 Task: In the  document Onlinelearning.docx Add page color 'Grey'Grey . Insert watermark . Insert watermark  Graphic Era Apply Font Style in watermark Arial; font size  123 and place the watermark  Diagonally 
Action: Mouse moved to (42, 87)
Screenshot: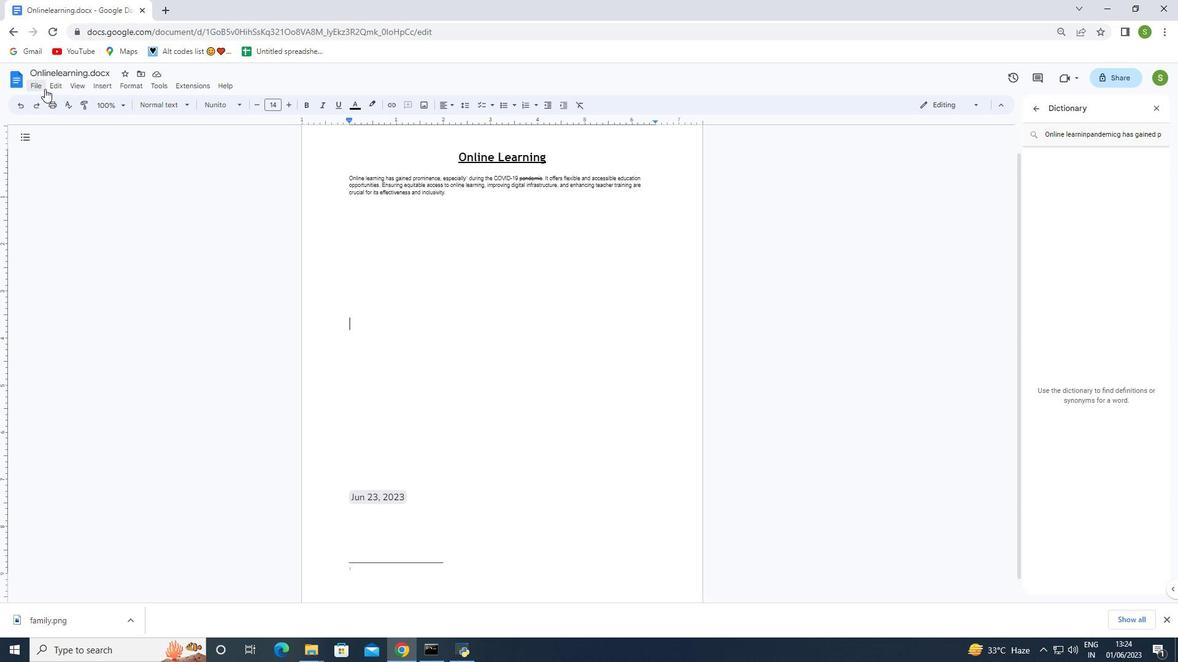
Action: Mouse pressed left at (42, 87)
Screenshot: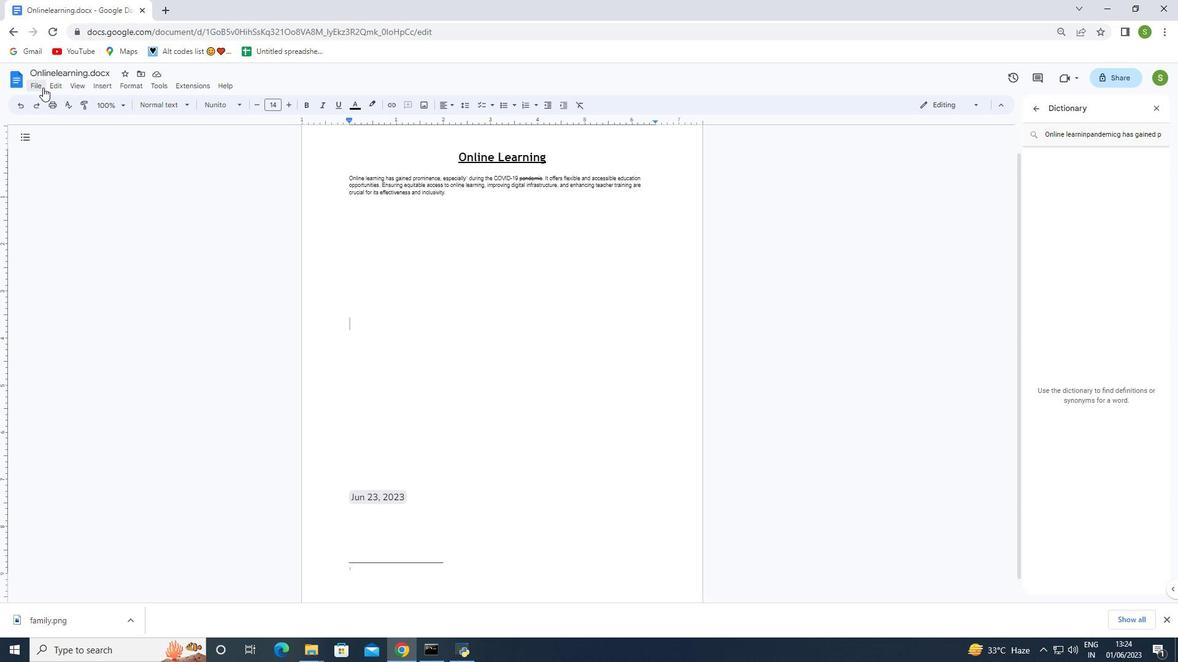
Action: Mouse moved to (87, 357)
Screenshot: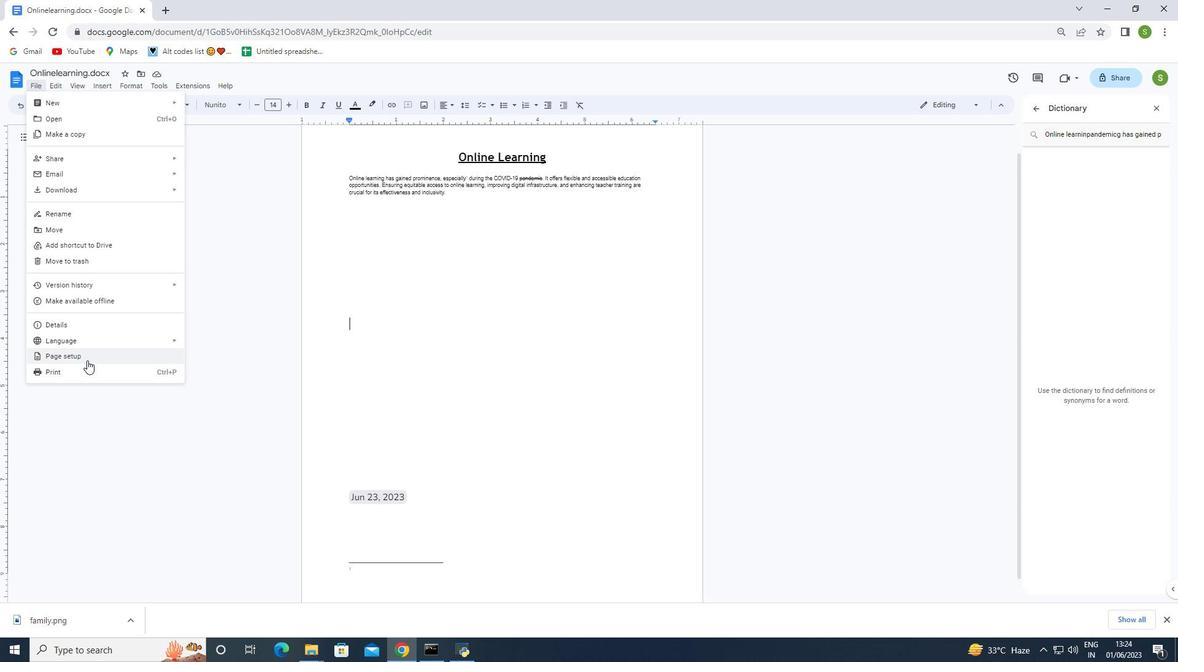 
Action: Mouse pressed left at (87, 357)
Screenshot: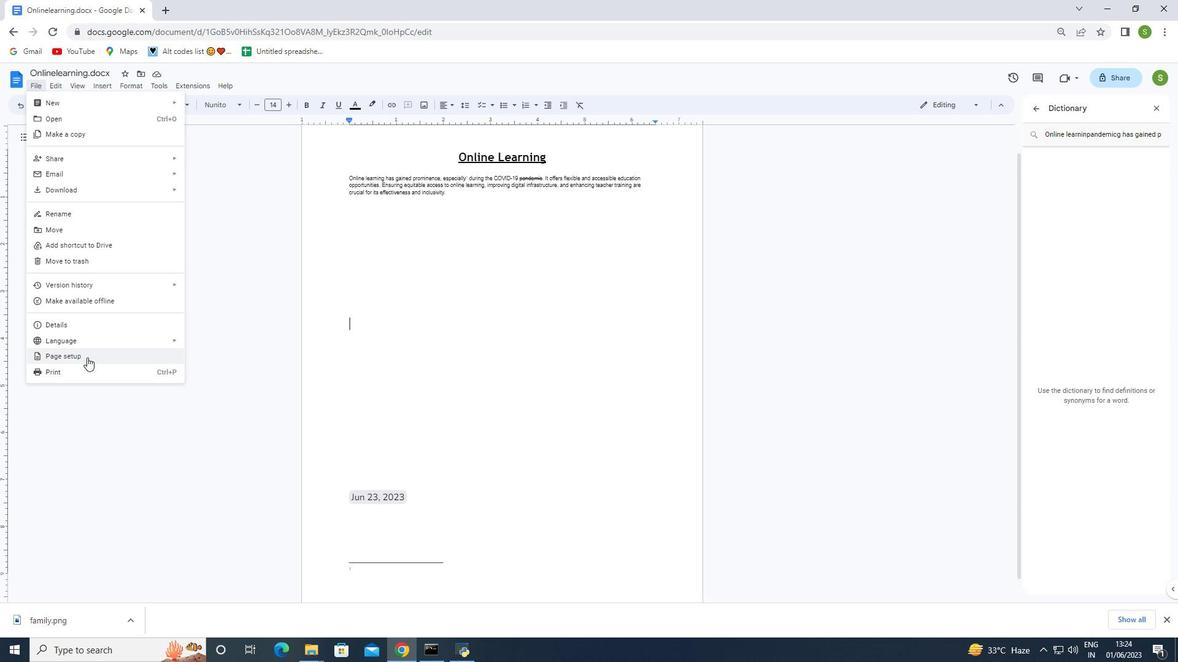 
Action: Mouse moved to (516, 395)
Screenshot: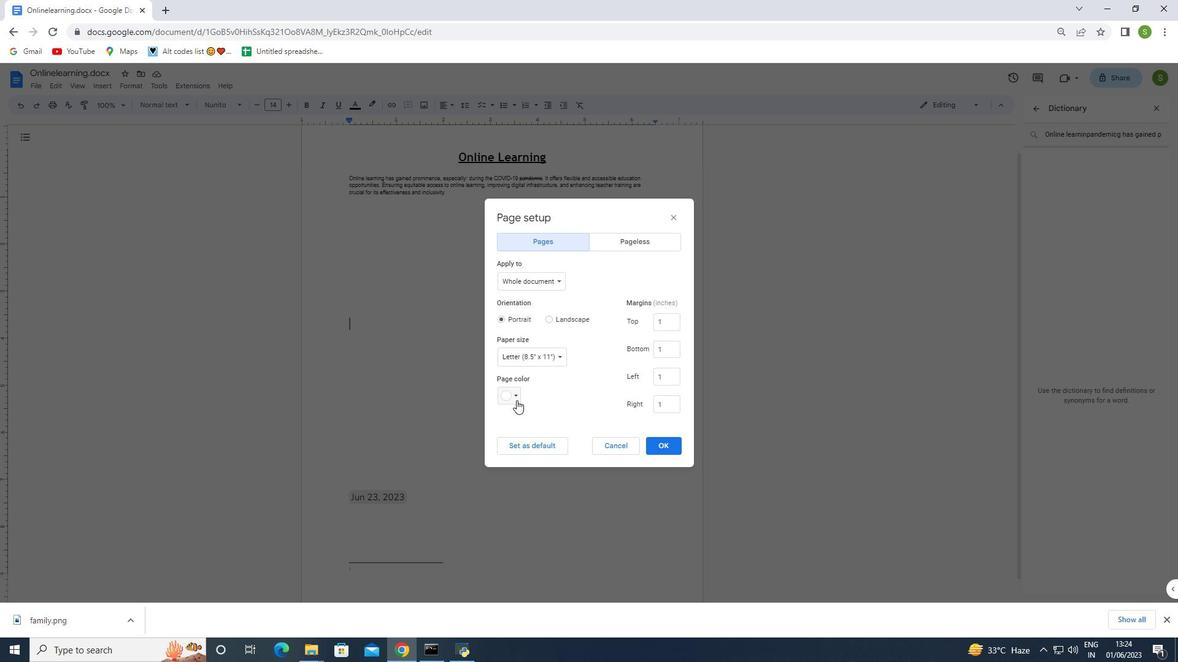 
Action: Mouse pressed left at (516, 395)
Screenshot: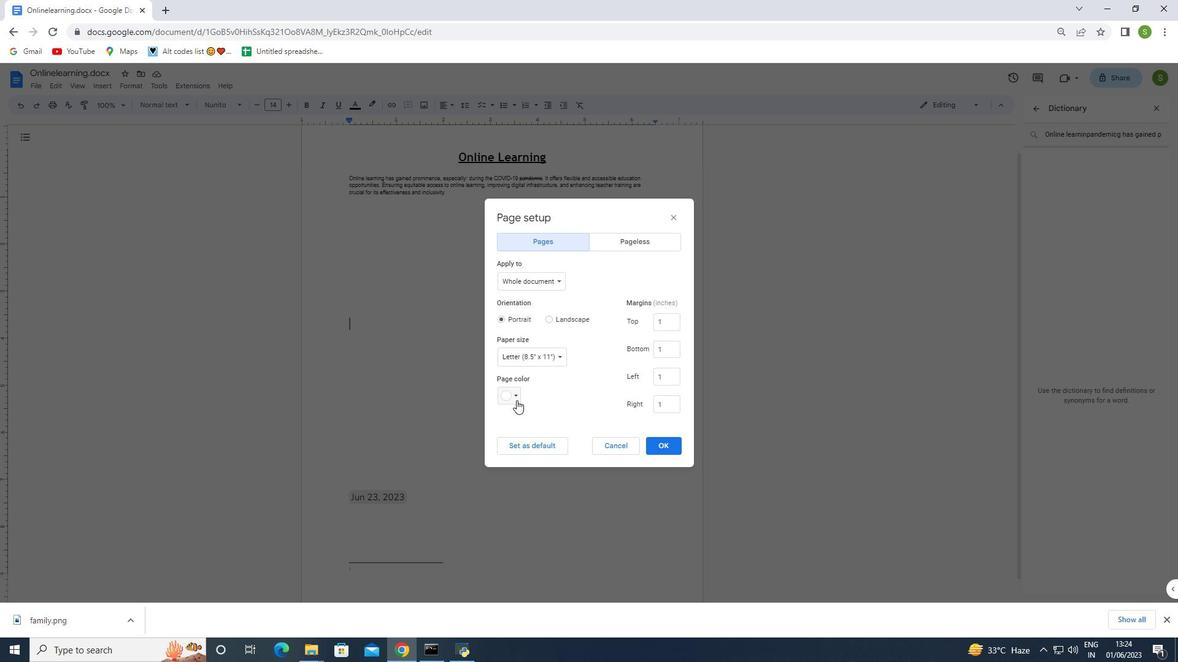 
Action: Mouse moved to (567, 414)
Screenshot: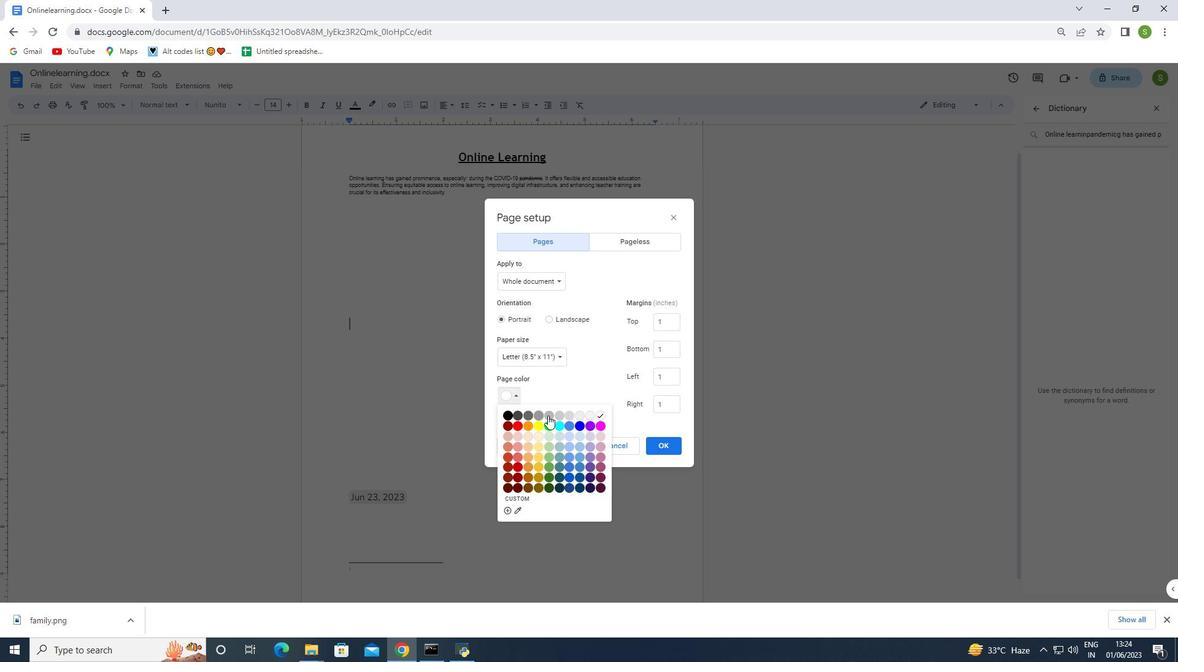 
Action: Mouse pressed left at (567, 414)
Screenshot: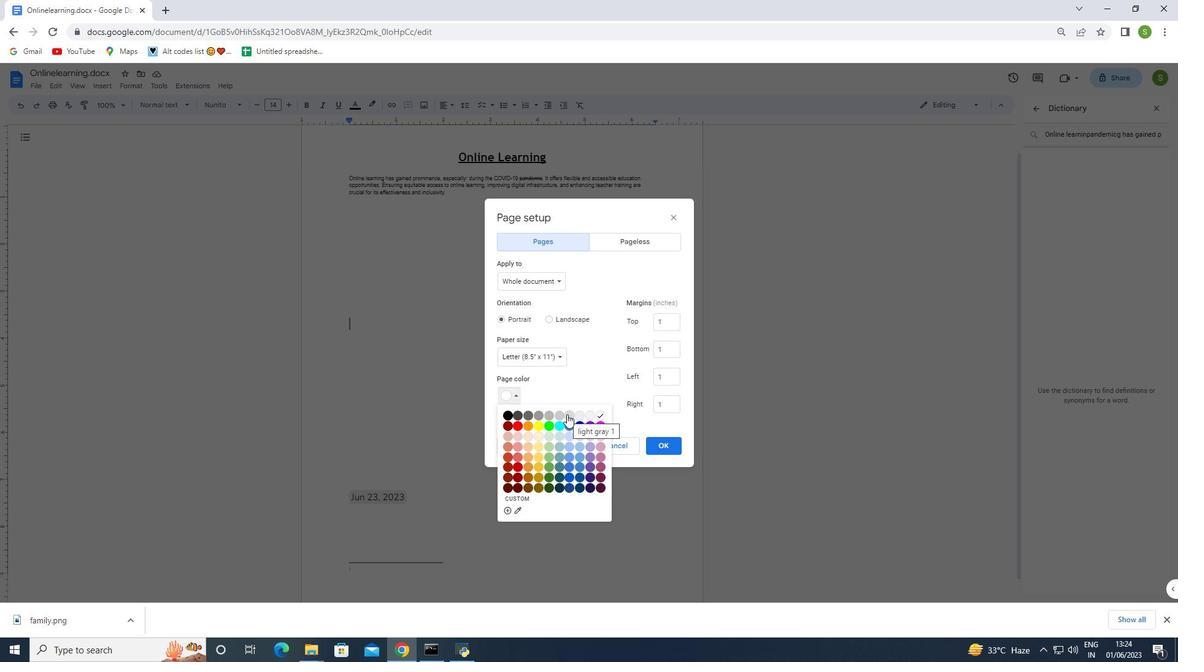 
Action: Mouse moved to (658, 440)
Screenshot: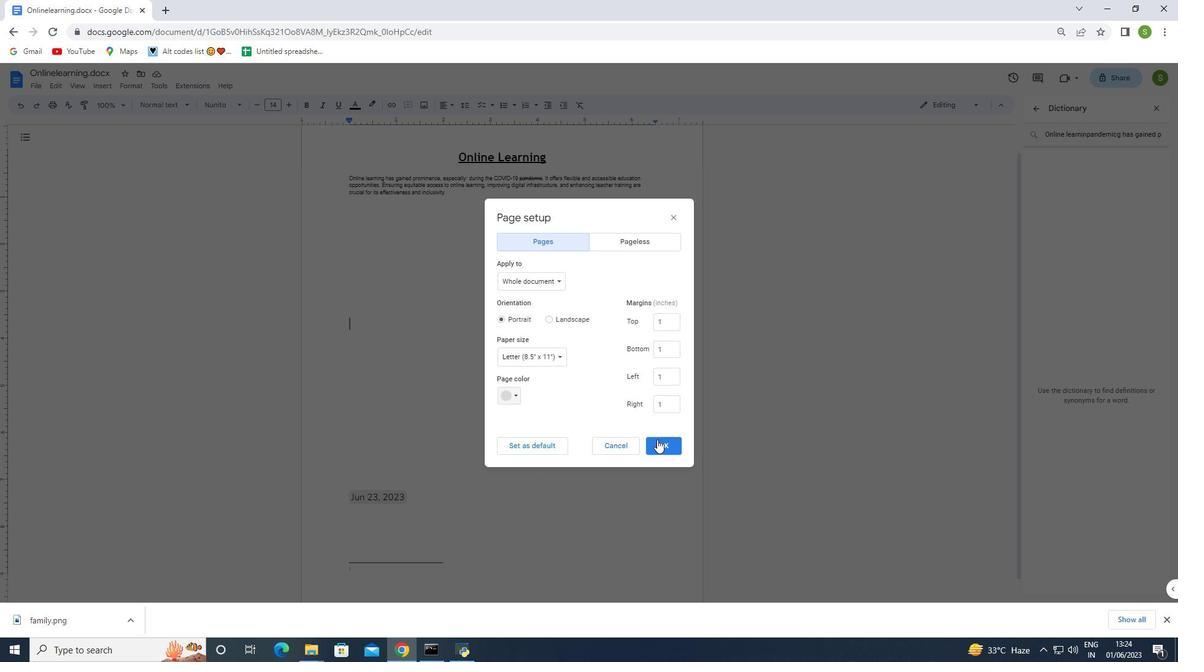 
Action: Mouse pressed left at (658, 440)
Screenshot: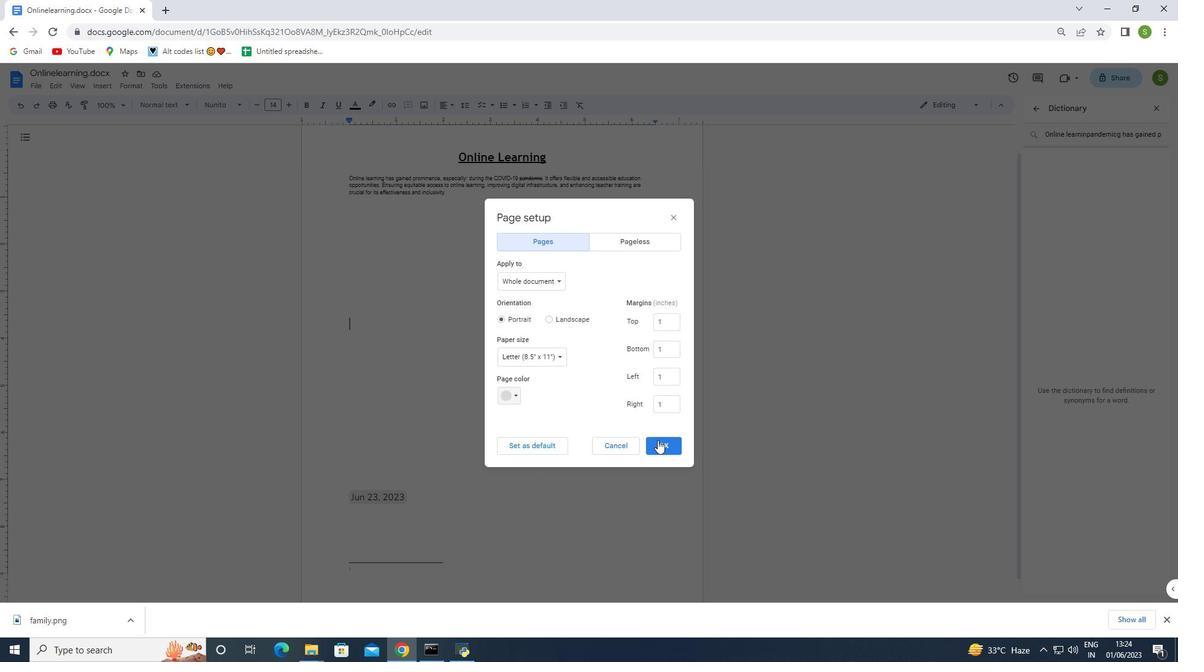 
Action: Mouse moved to (108, 82)
Screenshot: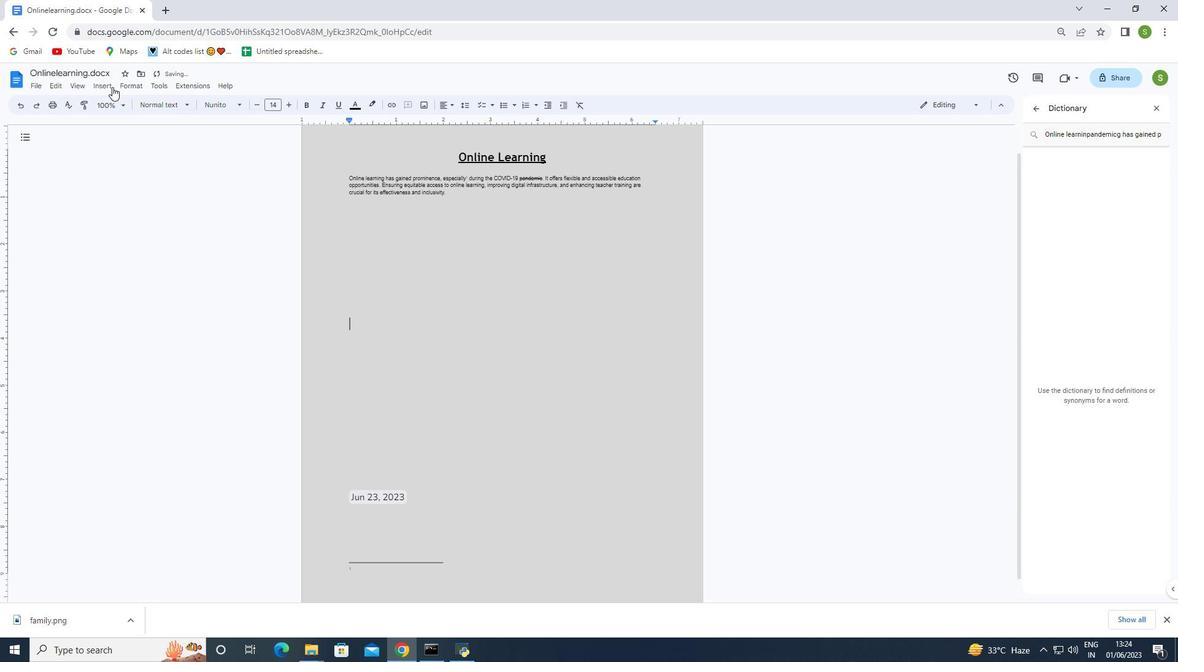 
Action: Mouse pressed left at (108, 82)
Screenshot: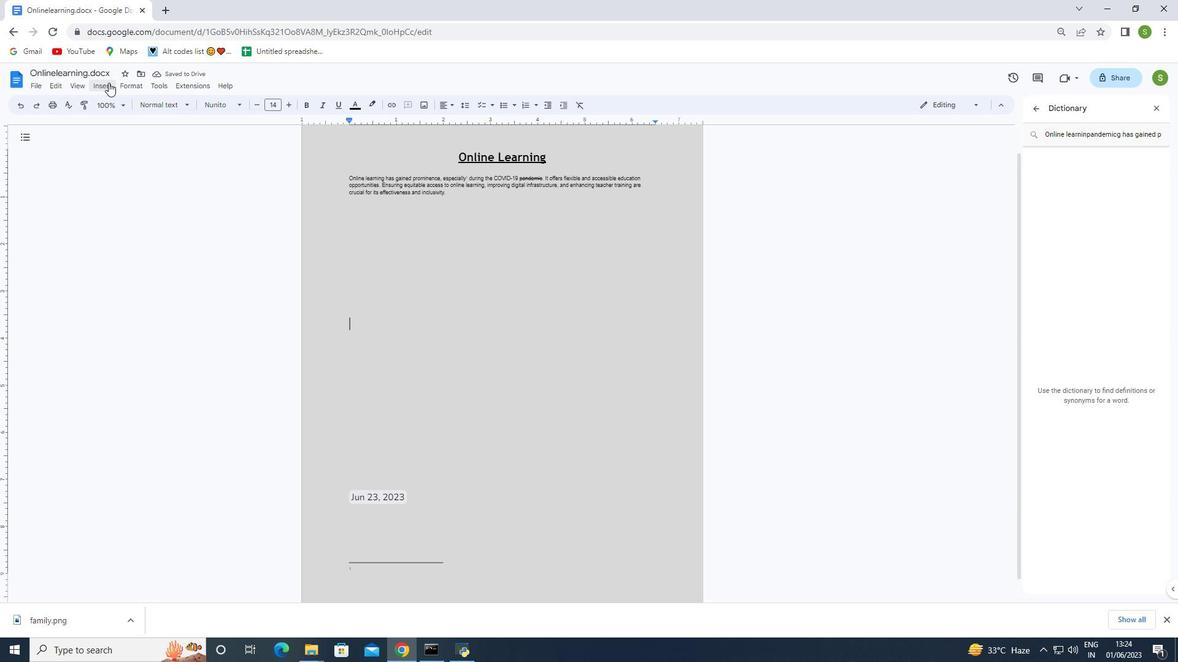 
Action: Mouse moved to (143, 317)
Screenshot: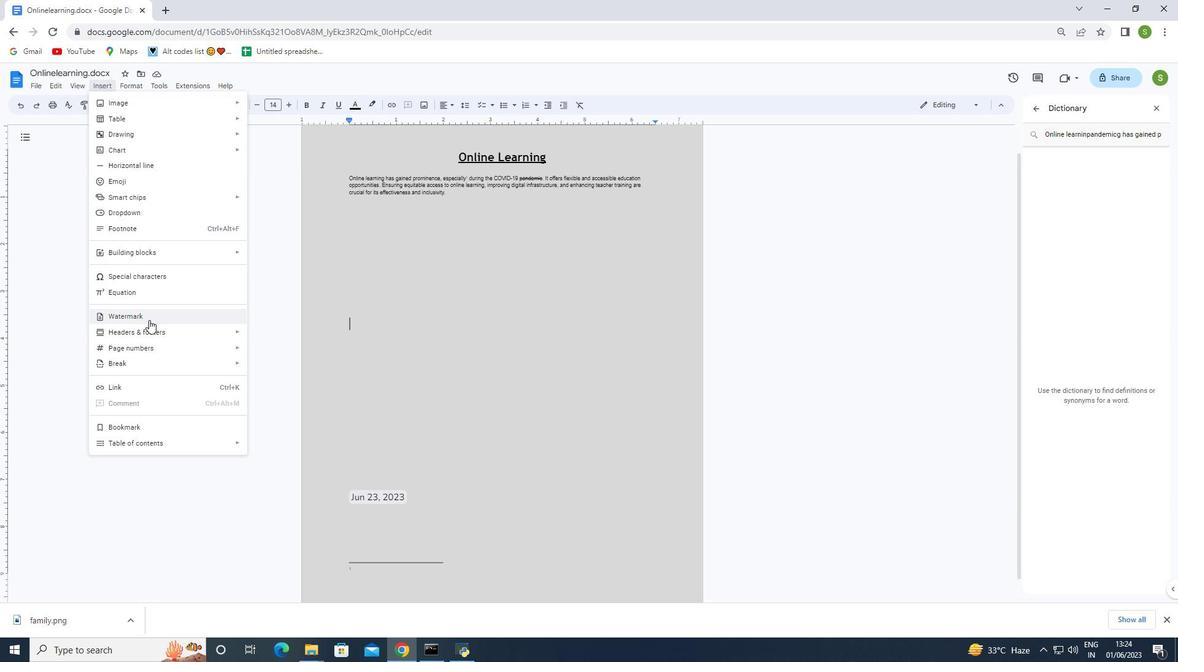 
Action: Mouse pressed left at (143, 317)
Screenshot: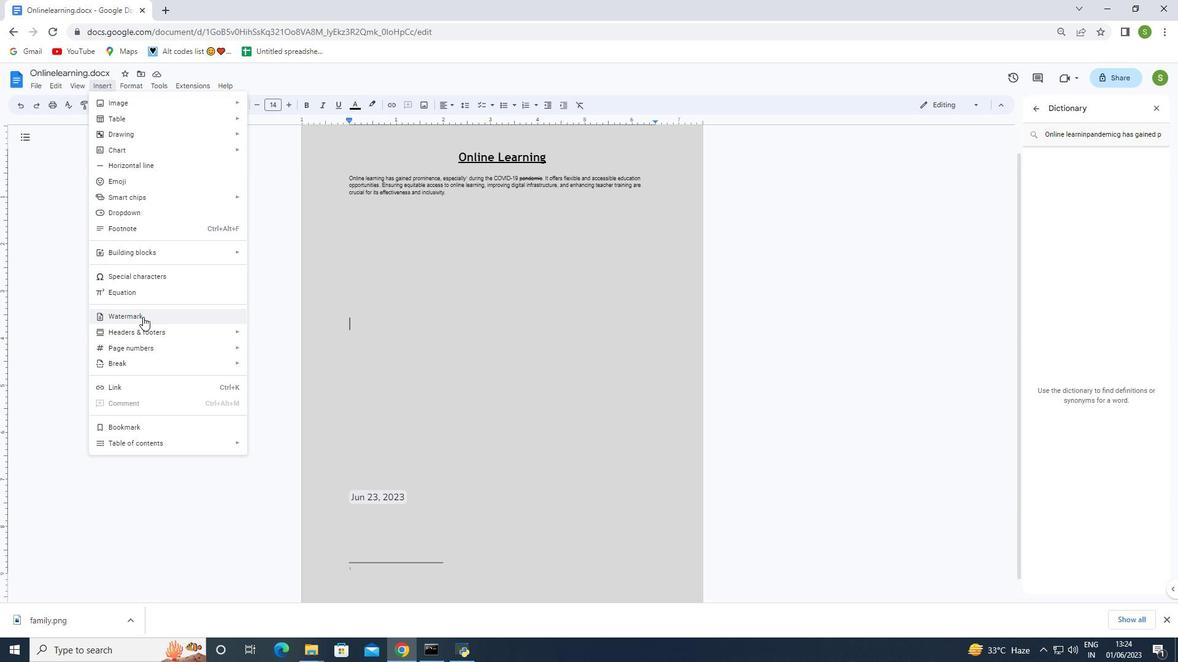 
Action: Mouse moved to (1130, 138)
Screenshot: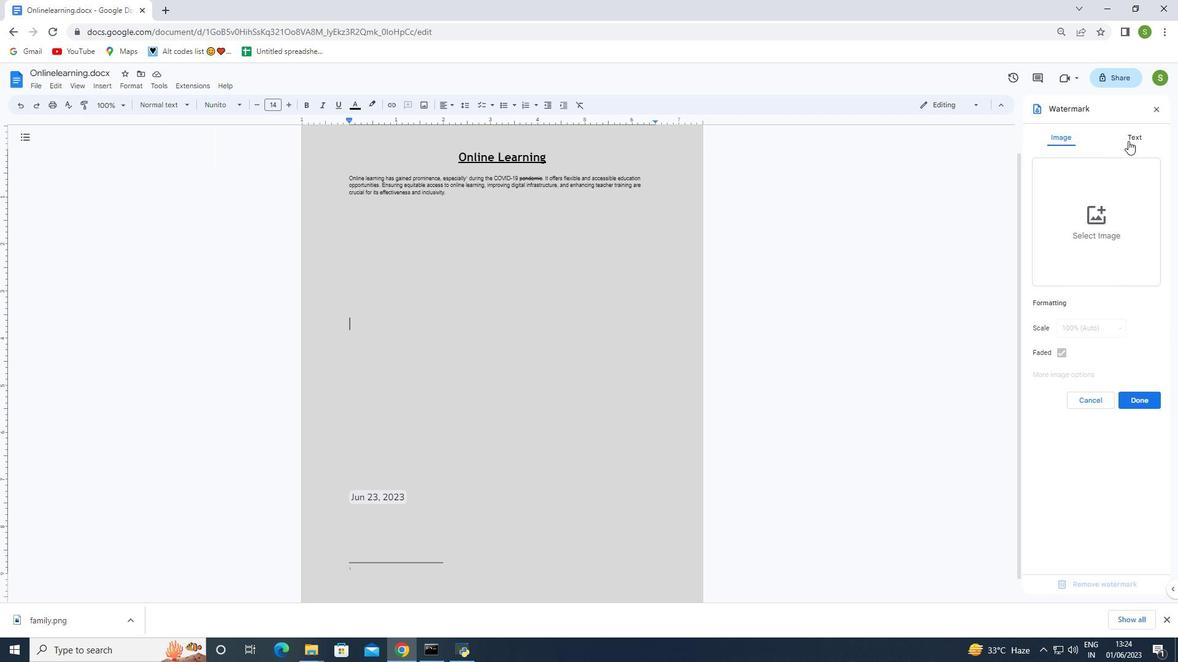 
Action: Mouse pressed left at (1130, 138)
Screenshot: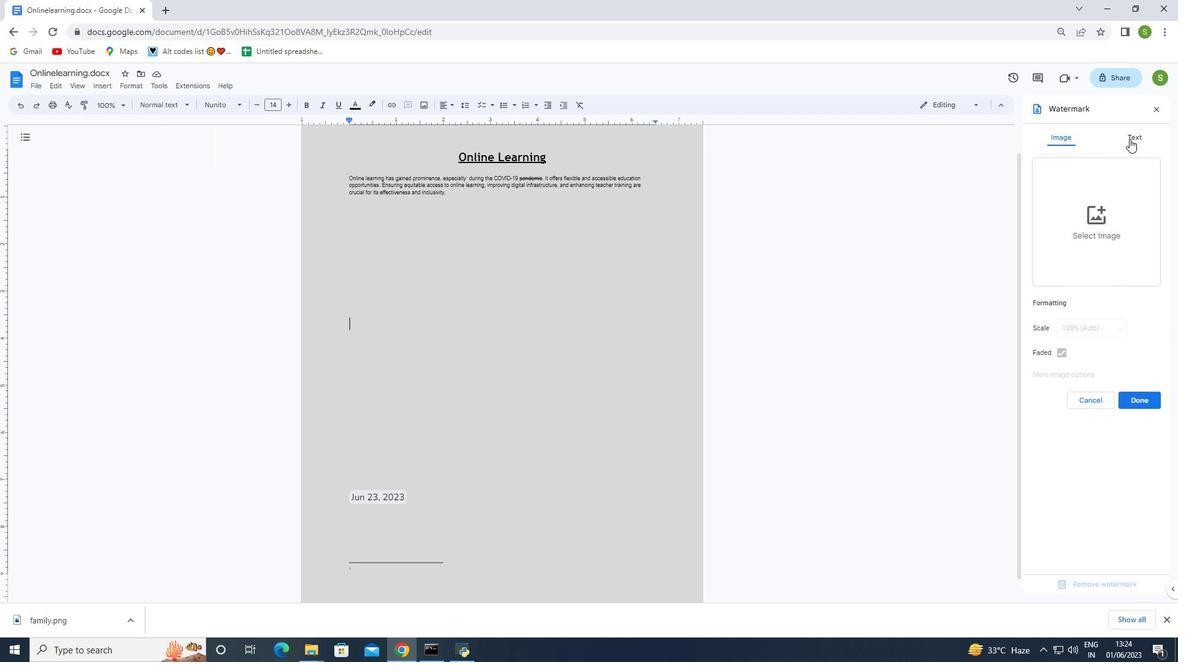 
Action: Mouse moved to (1066, 168)
Screenshot: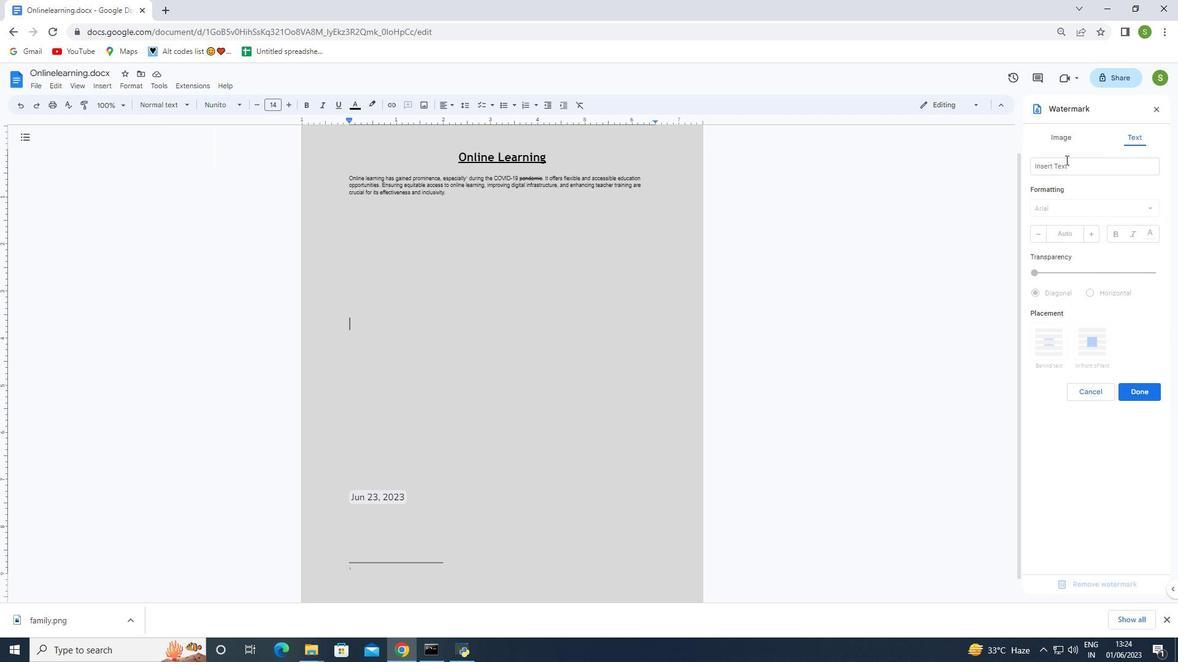
Action: Mouse pressed left at (1066, 168)
Screenshot: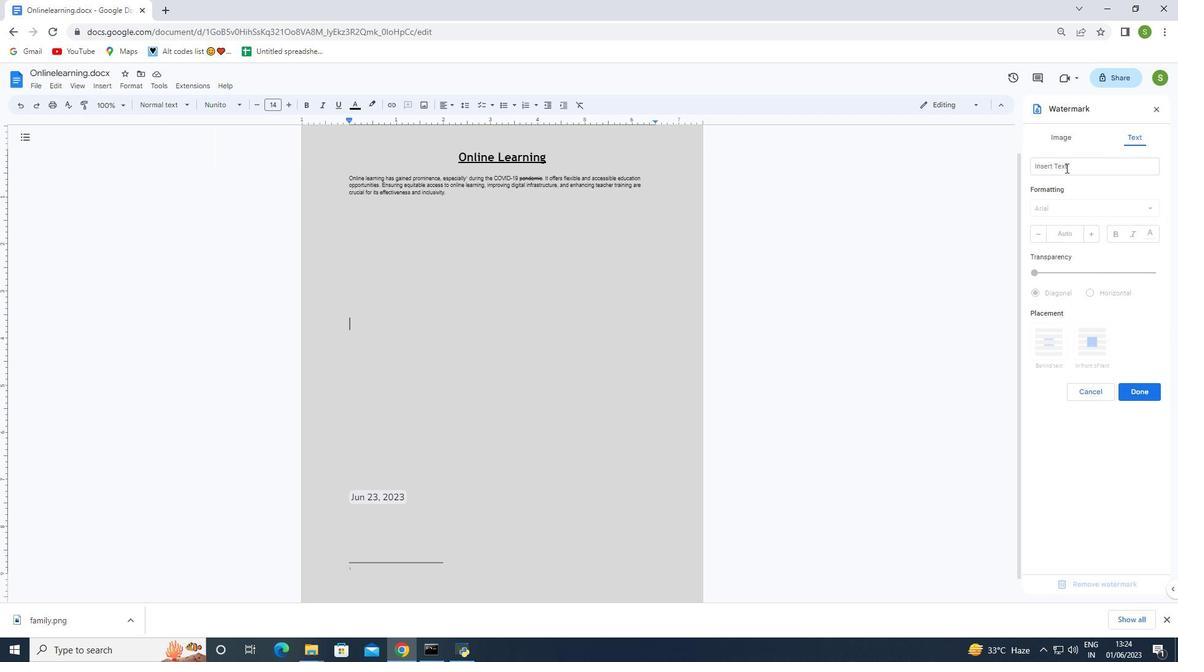 
Action: Mouse moved to (1066, 168)
Screenshot: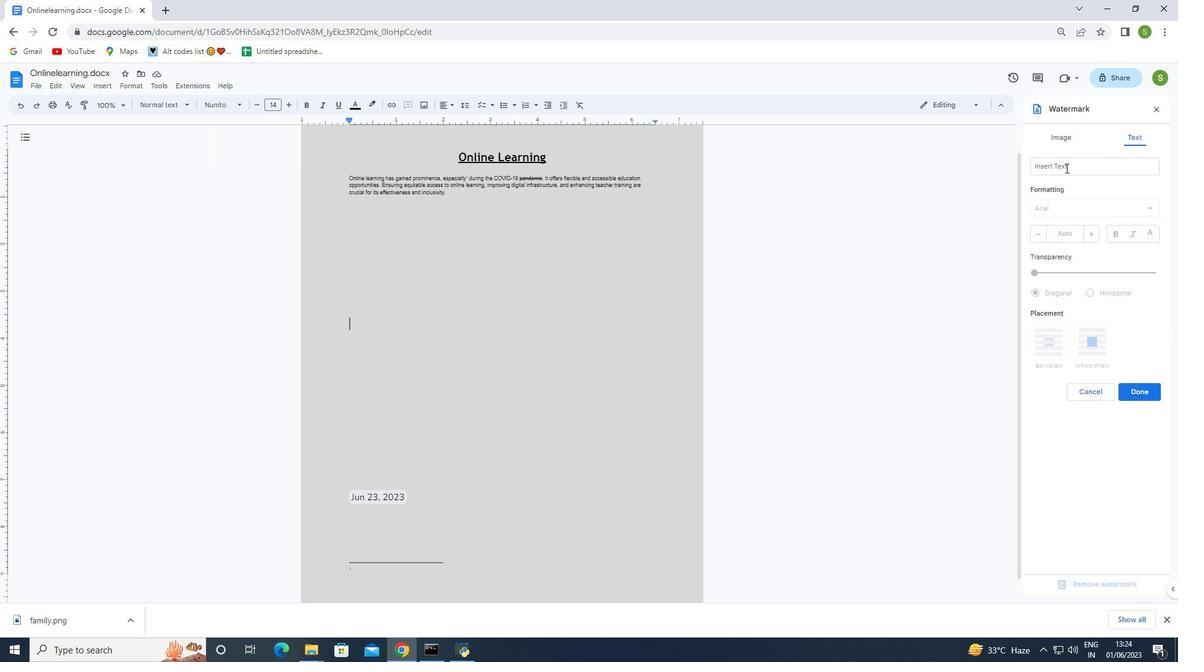 
Action: Key pressed <Key.shift>T<Key.backspace><Key.shift>Graphic<Key.space><Key.shift>Era
Screenshot: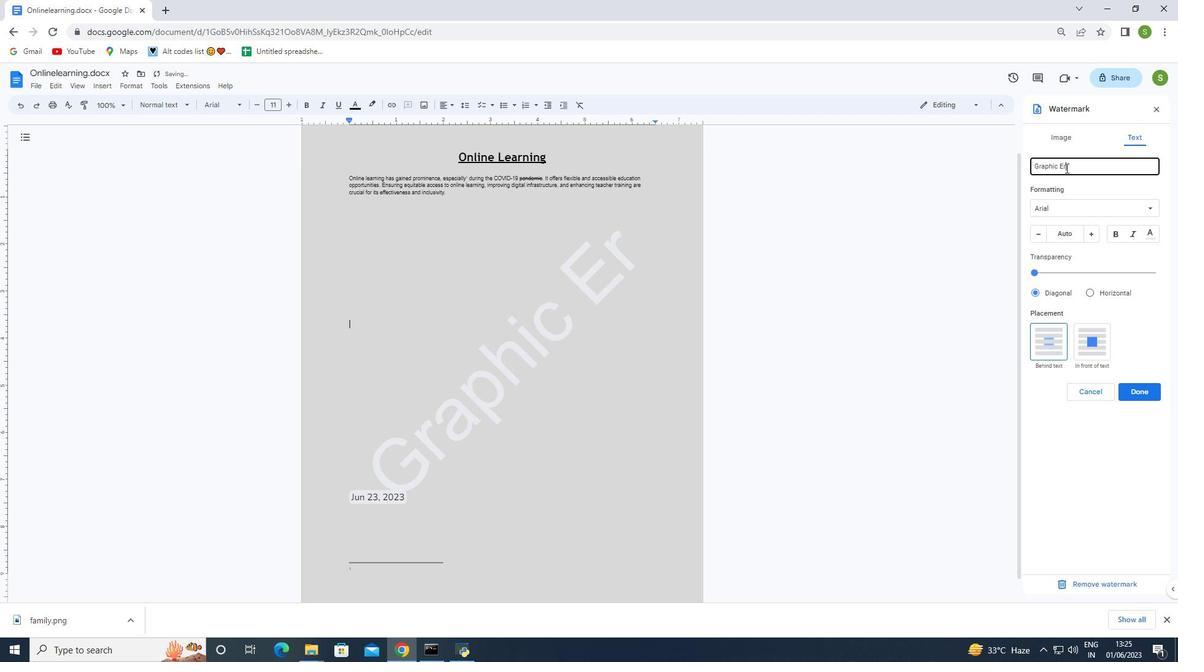 
Action: Mouse moved to (1139, 391)
Screenshot: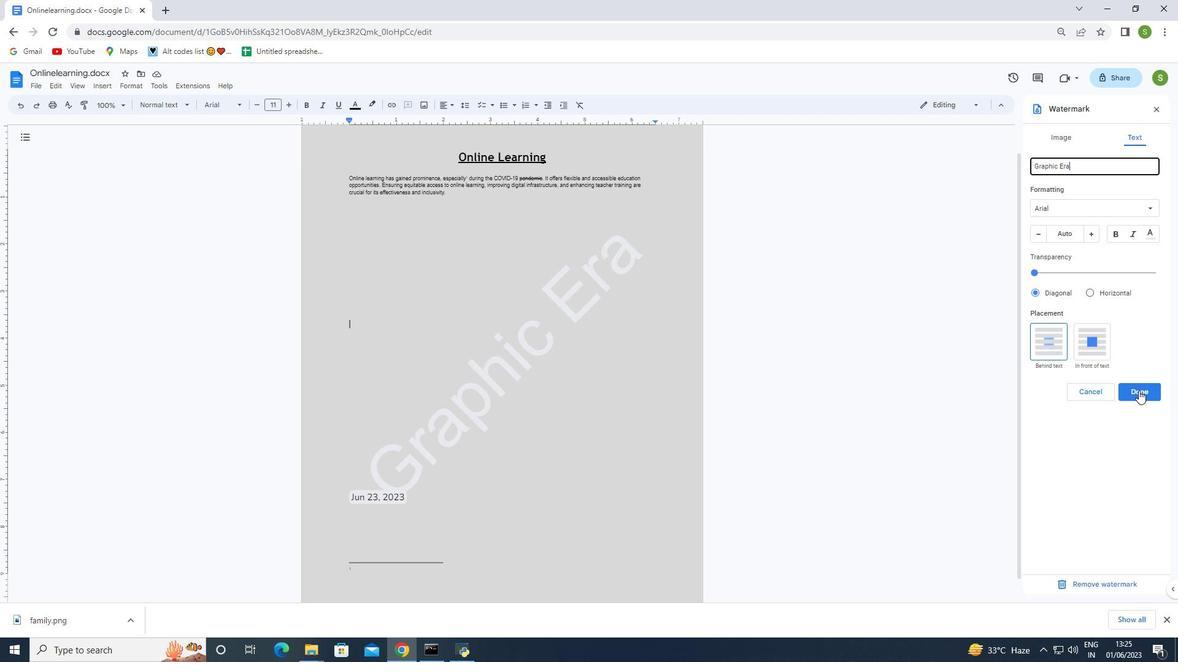 
Action: Mouse pressed left at (1139, 391)
Screenshot: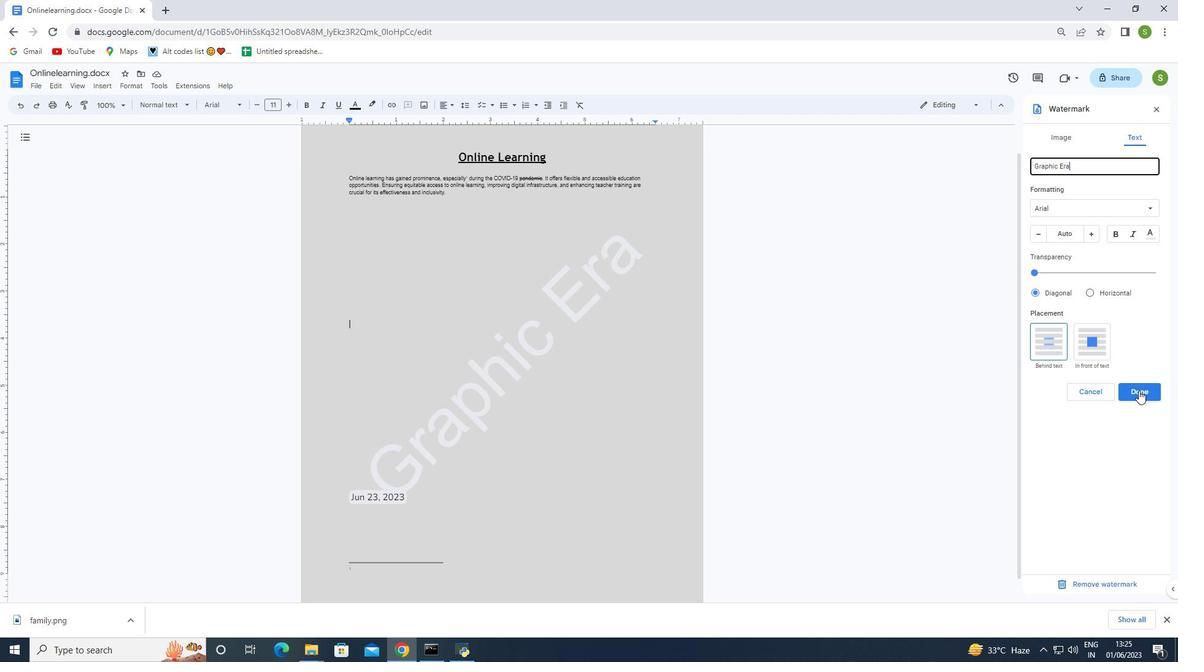
Action: Mouse moved to (347, 176)
Screenshot: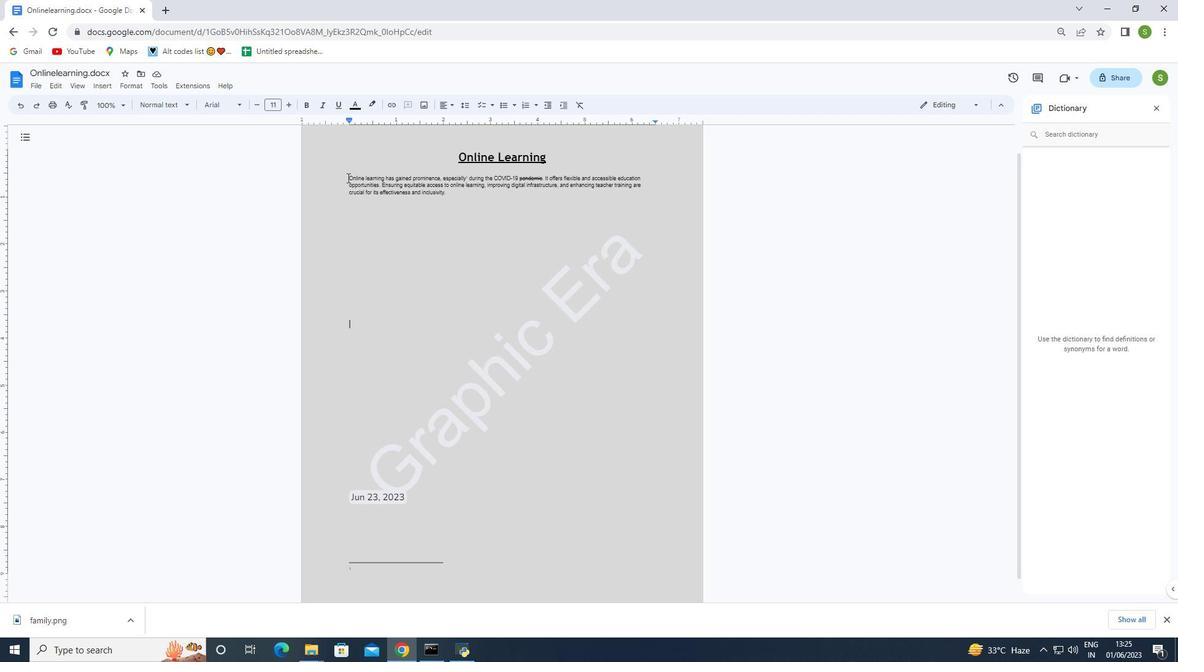 
Action: Mouse pressed left at (347, 176)
Screenshot: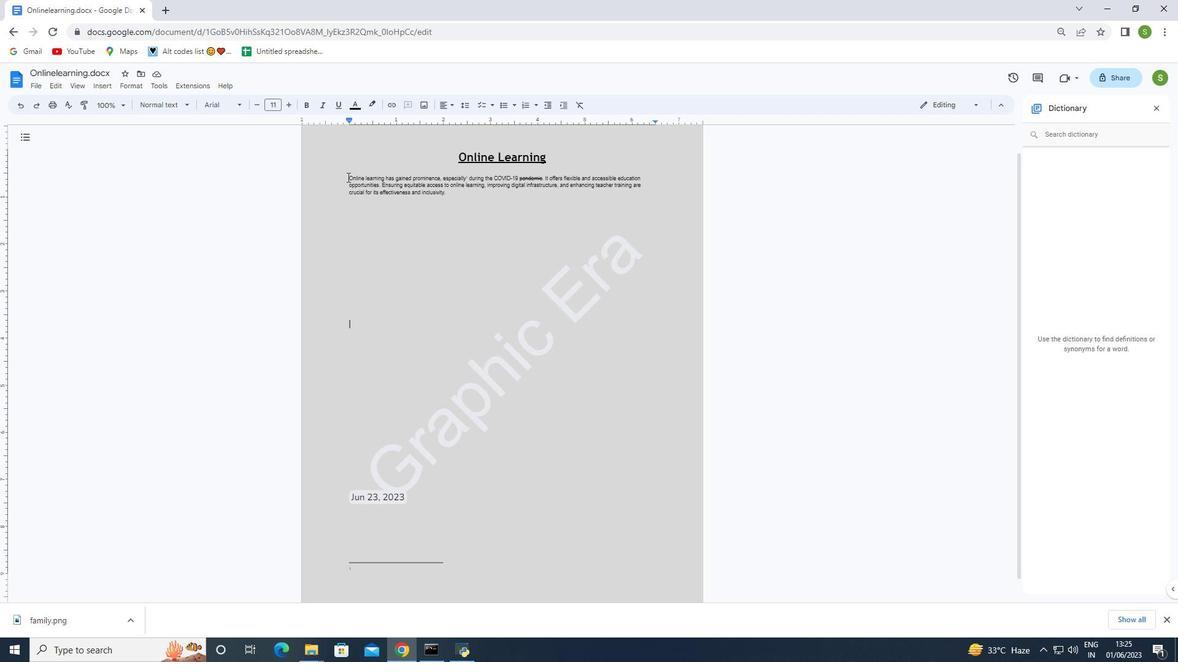 
Action: Mouse moved to (554, 334)
Screenshot: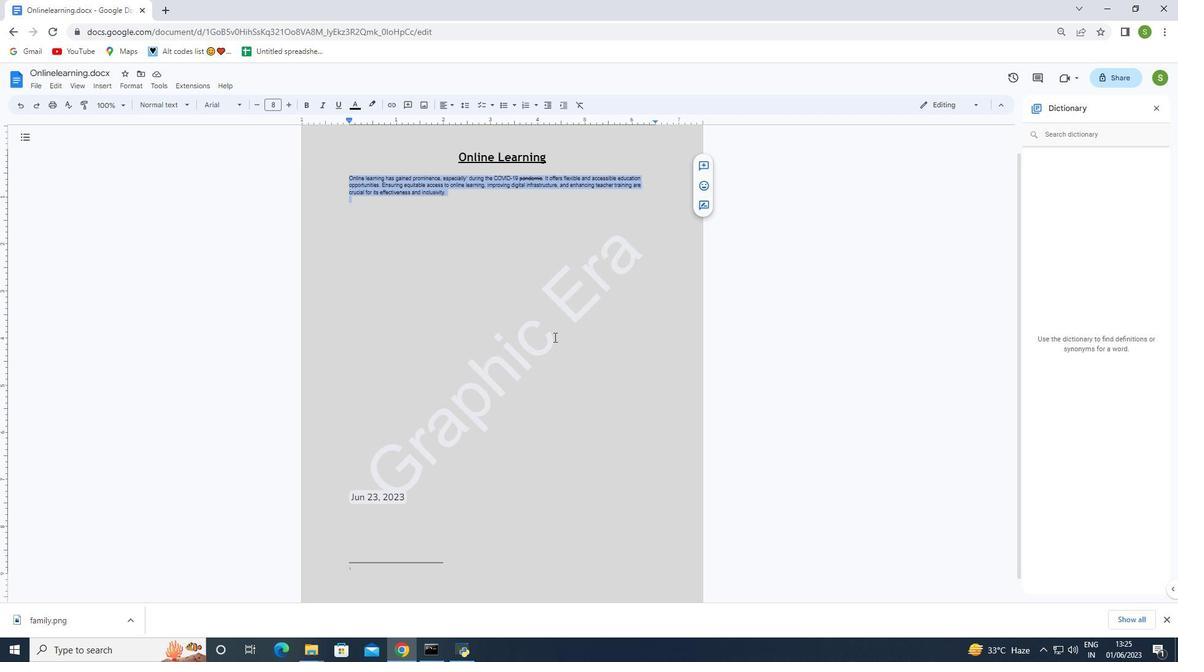 
Action: Mouse pressed left at (554, 334)
Screenshot: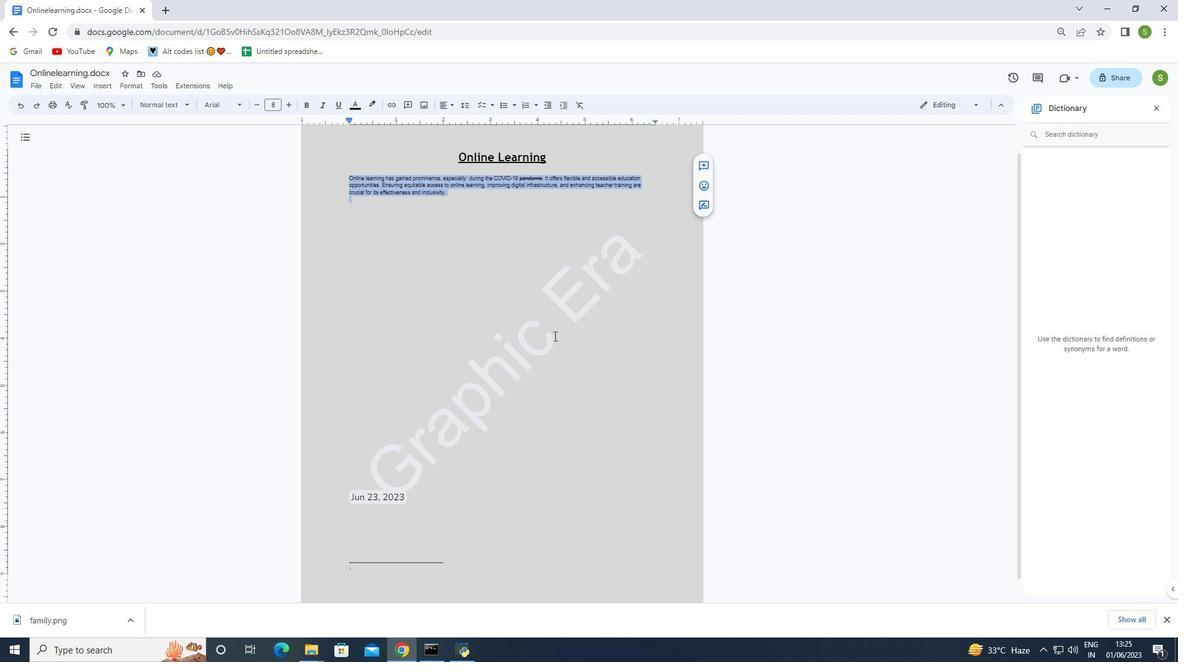 
Action: Mouse moved to (557, 317)
Screenshot: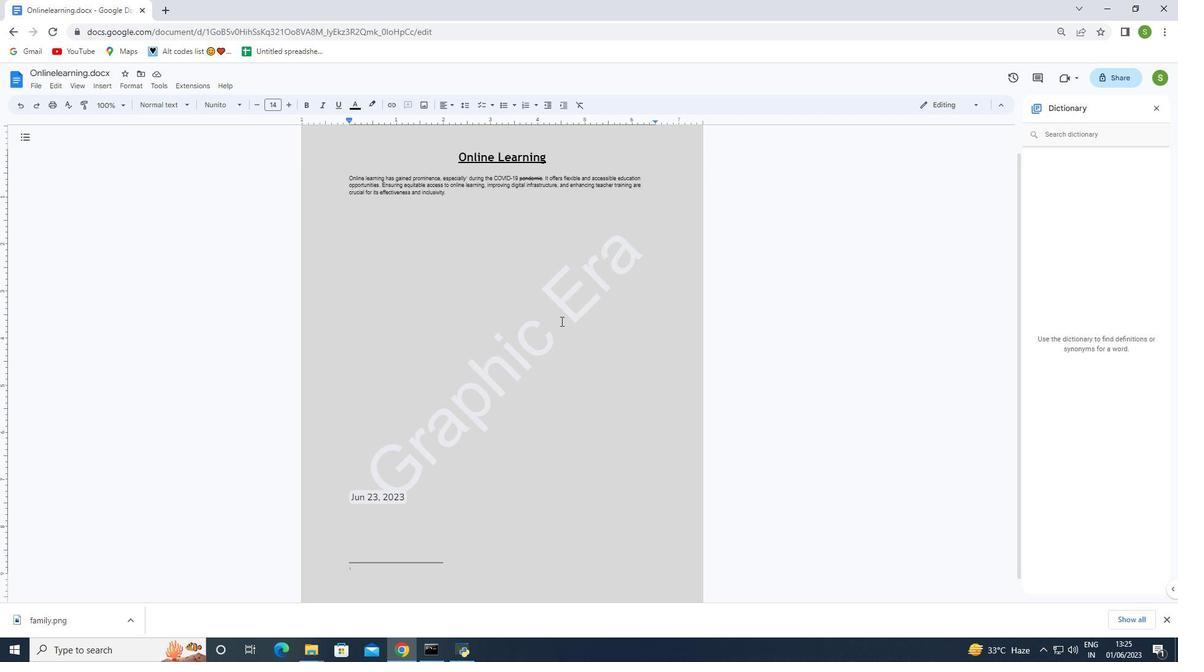 
Action: Mouse pressed left at (557, 317)
Screenshot: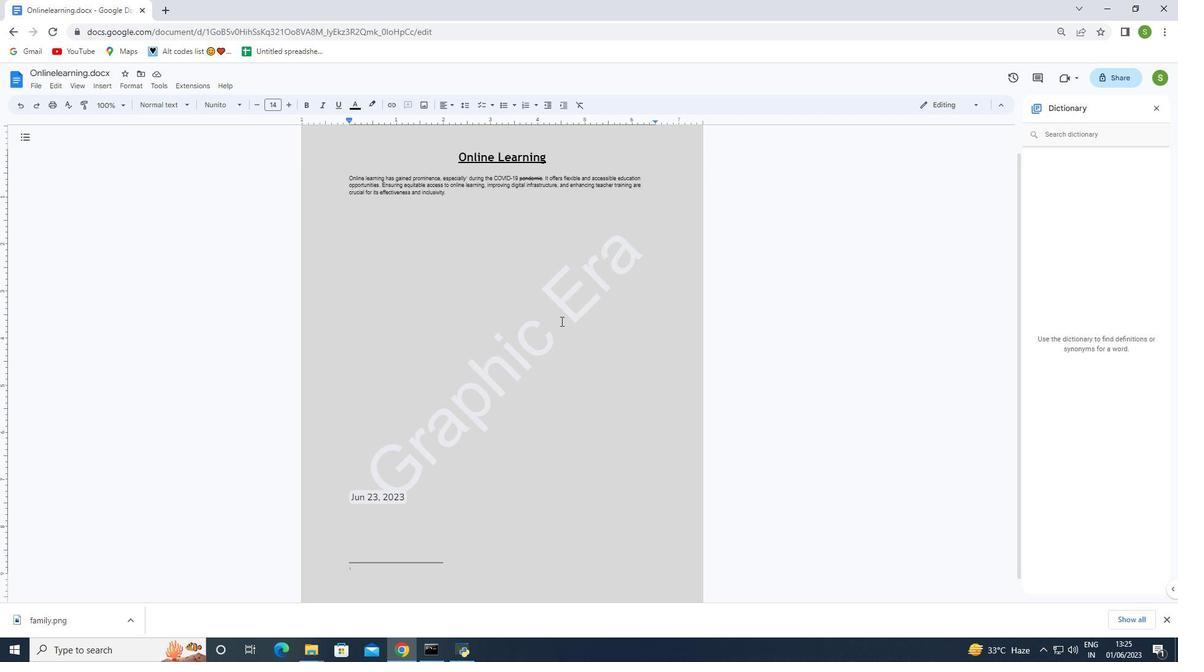 
Action: Mouse pressed left at (557, 317)
Screenshot: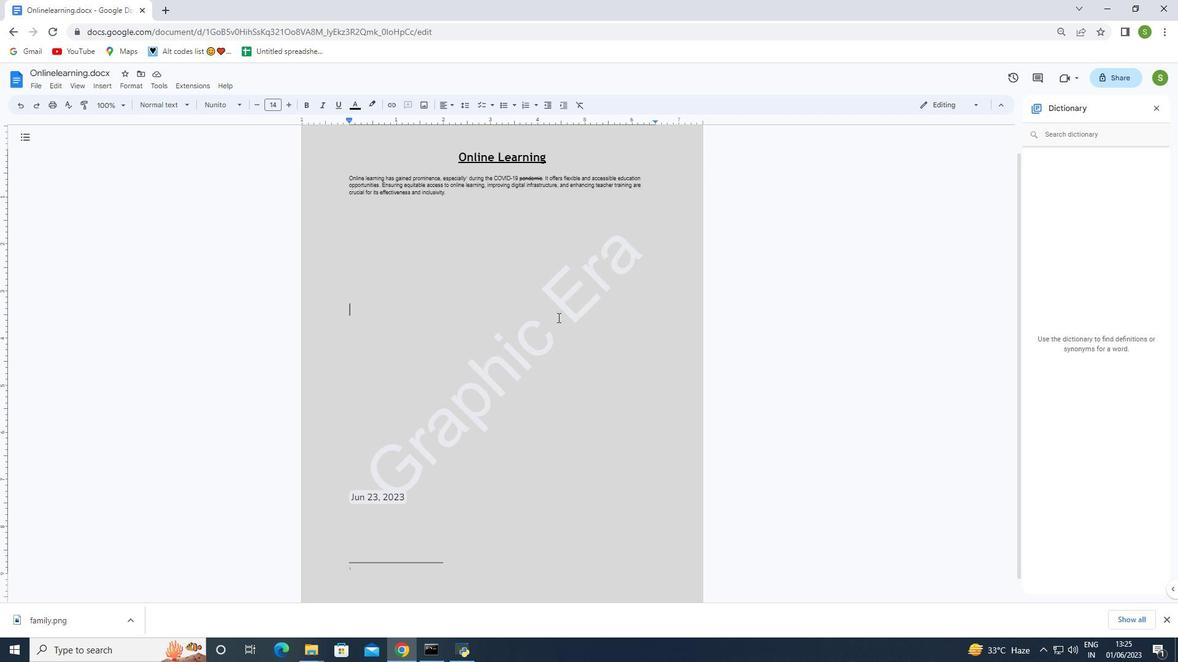 
Action: Mouse moved to (376, 532)
Screenshot: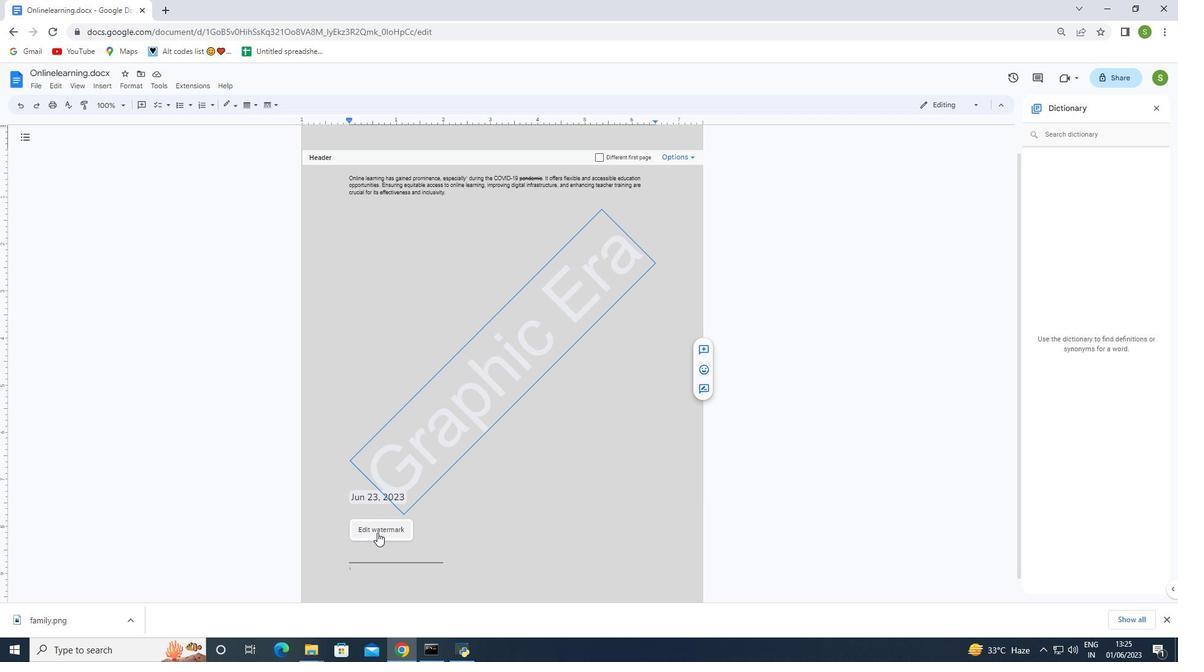 
Action: Mouse pressed left at (376, 532)
Screenshot: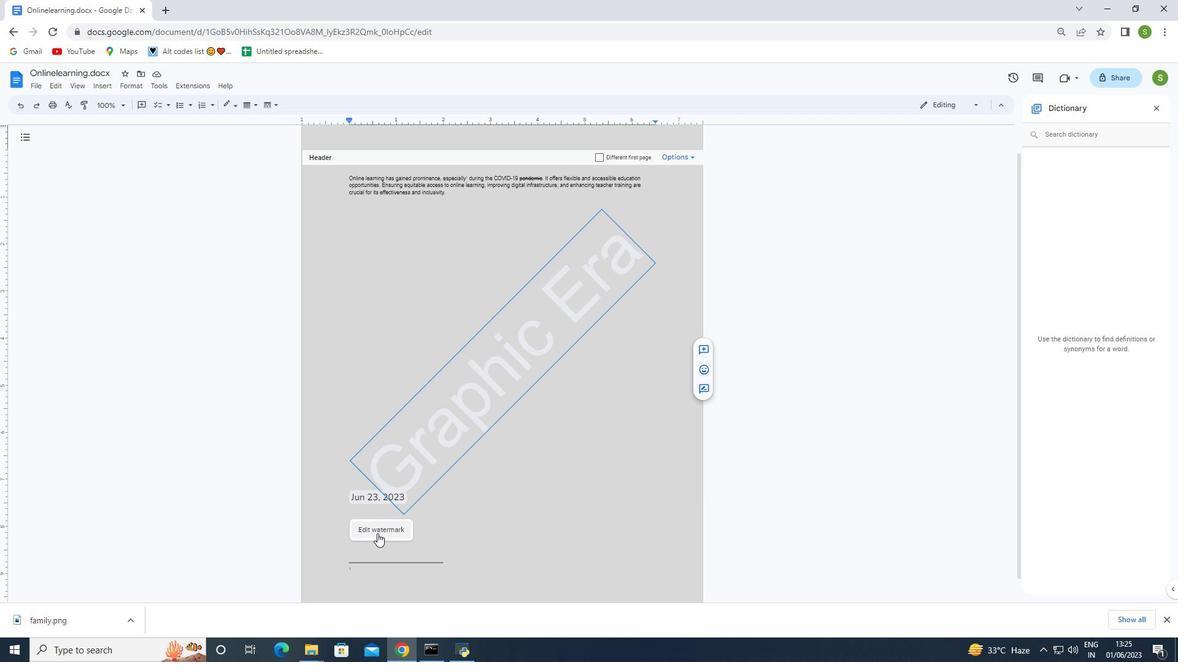 
Action: Mouse moved to (1051, 210)
Screenshot: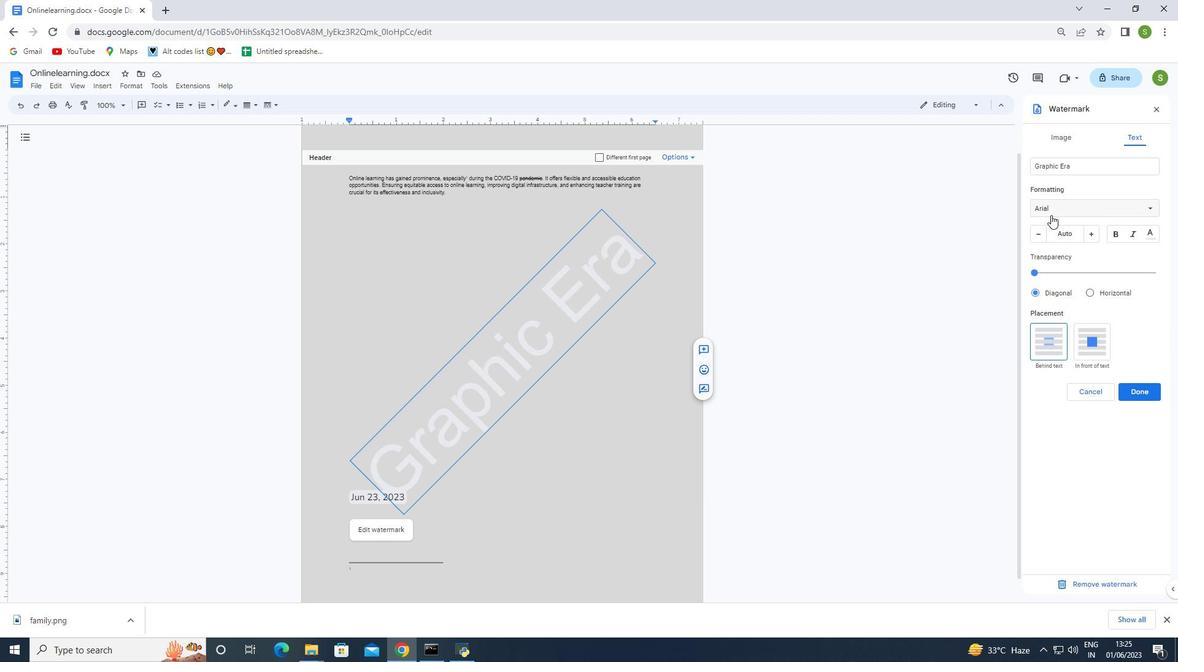 
Action: Mouse pressed left at (1051, 210)
Screenshot: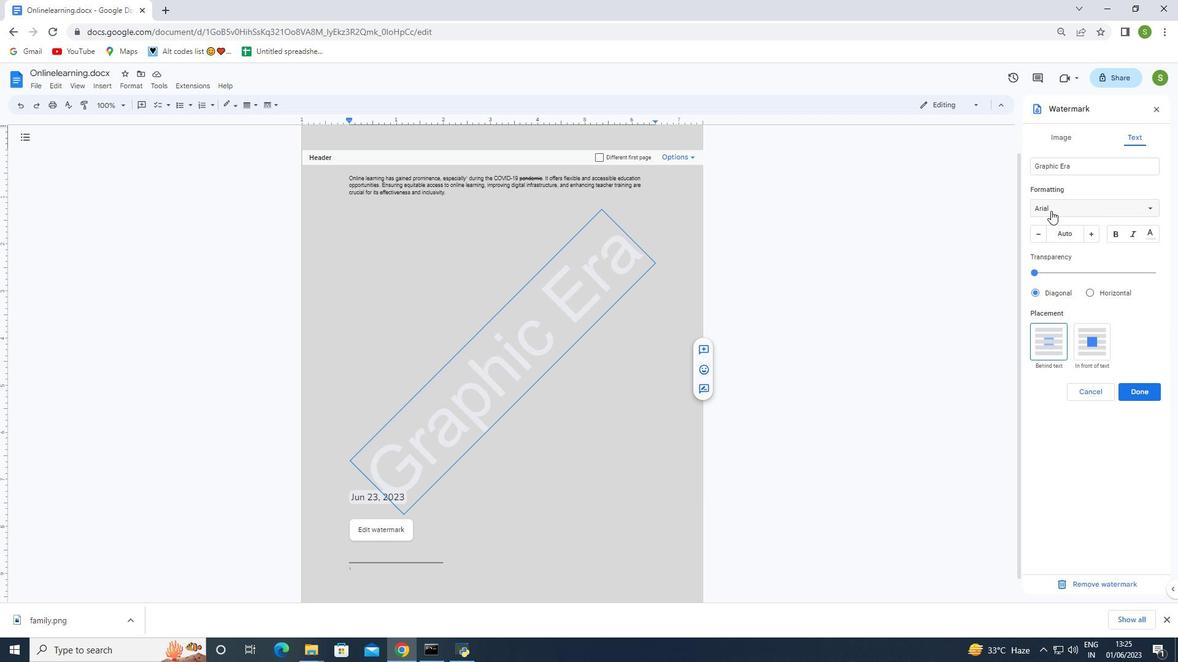 
Action: Mouse moved to (1050, 267)
Screenshot: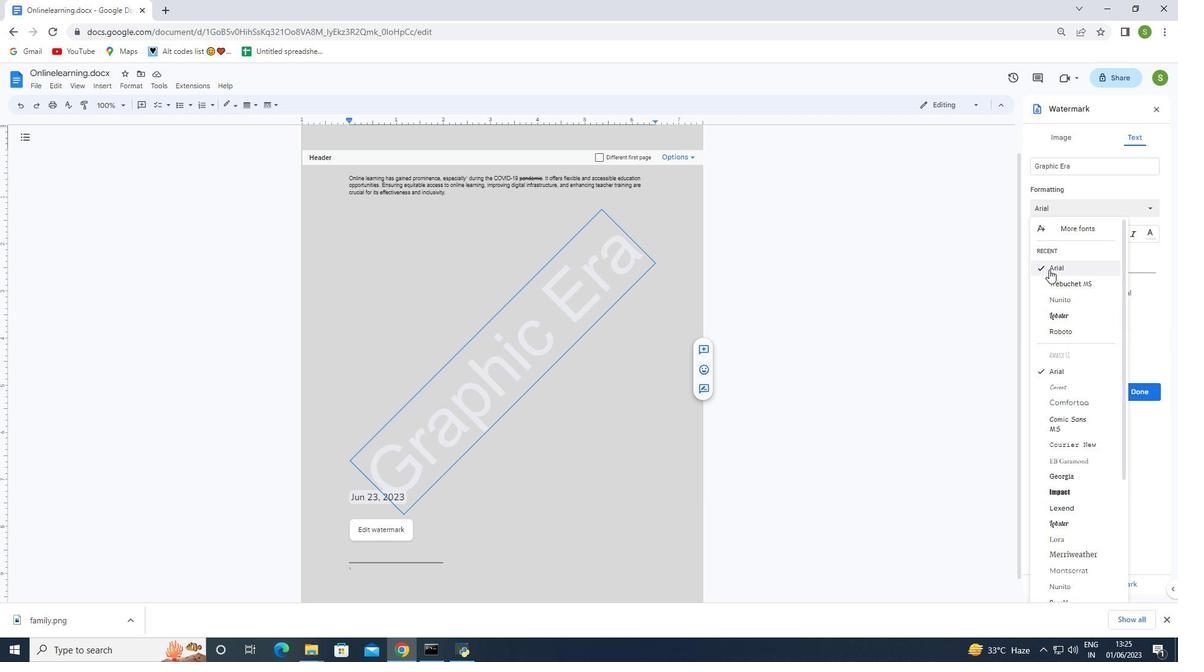 
Action: Mouse pressed left at (1050, 267)
Screenshot: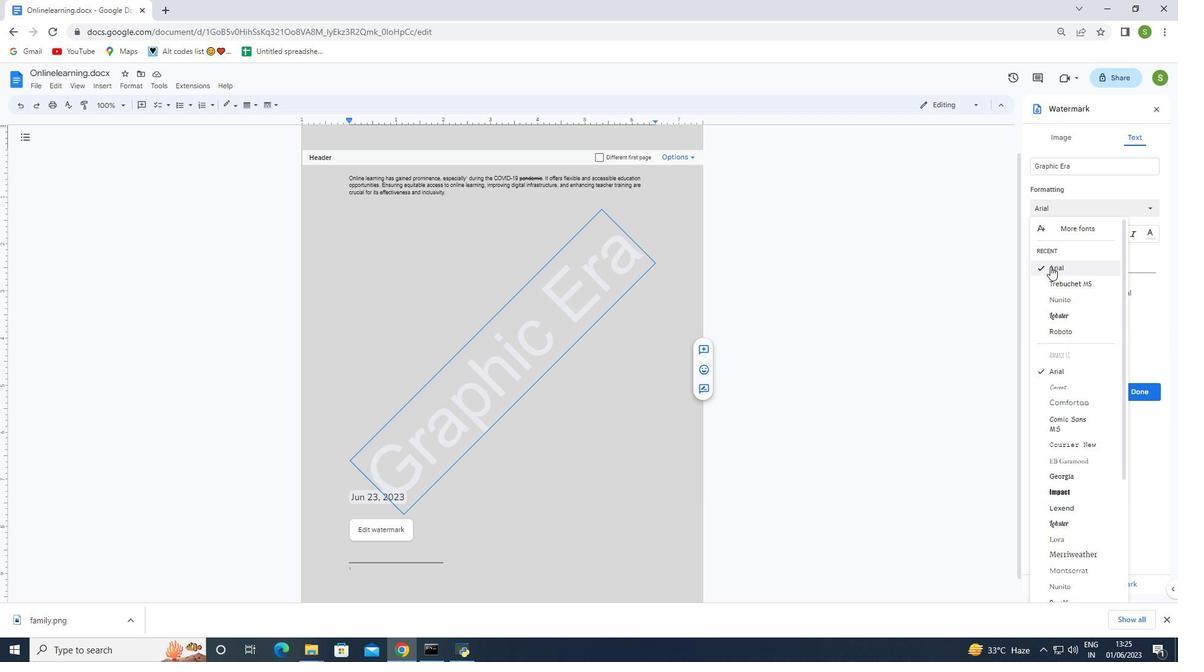 
Action: Mouse moved to (1036, 236)
Screenshot: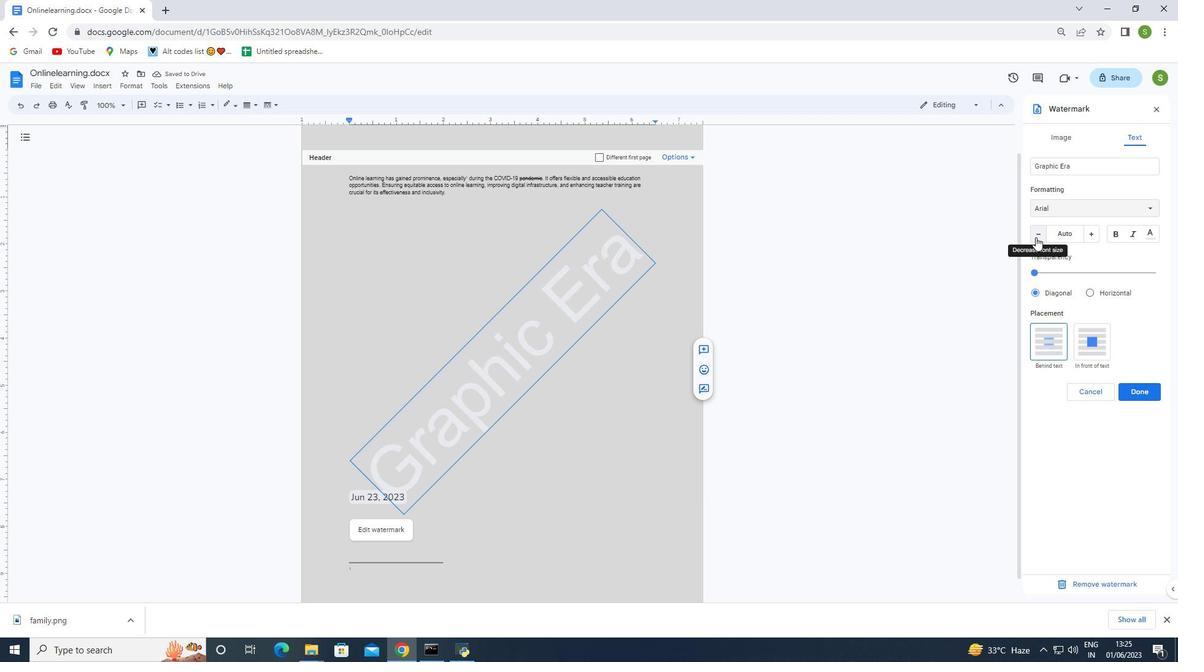 
Action: Mouse pressed left at (1036, 236)
Screenshot: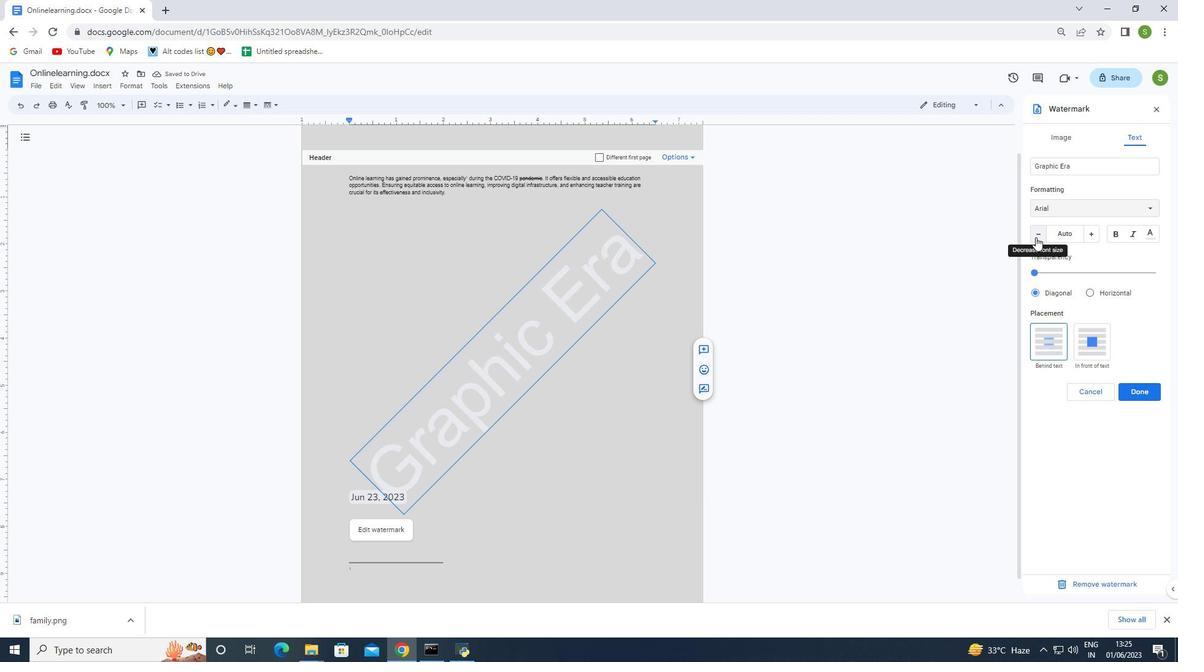 
Action: Mouse moved to (1072, 231)
Screenshot: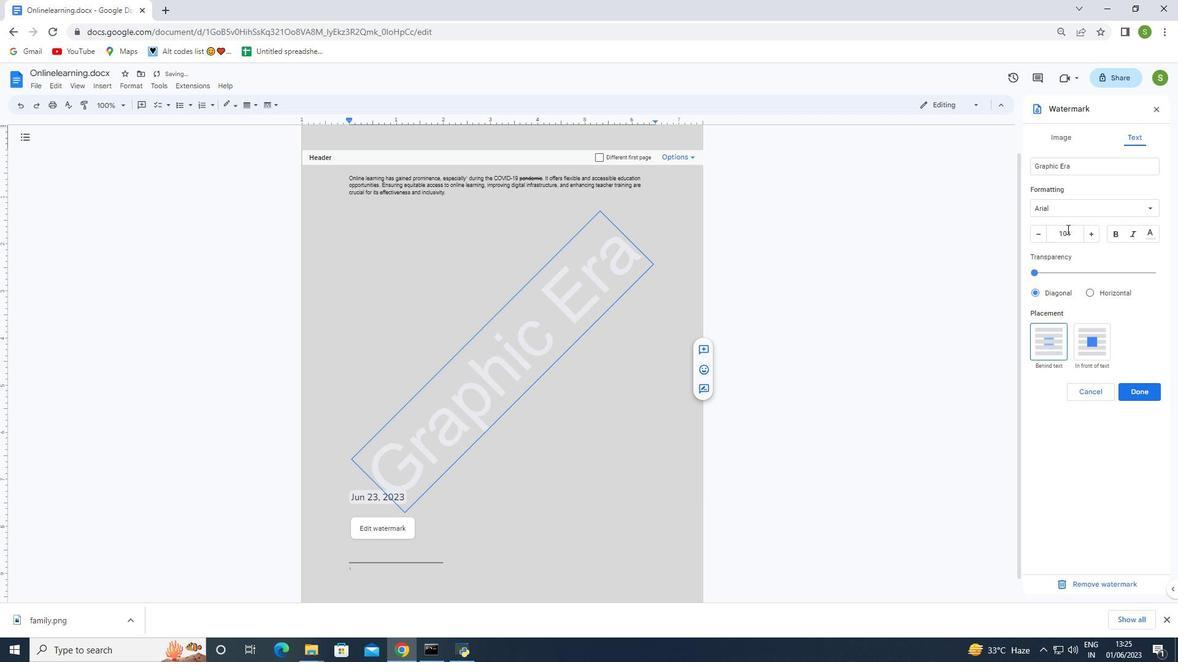 
Action: Mouse pressed left at (1072, 231)
Screenshot: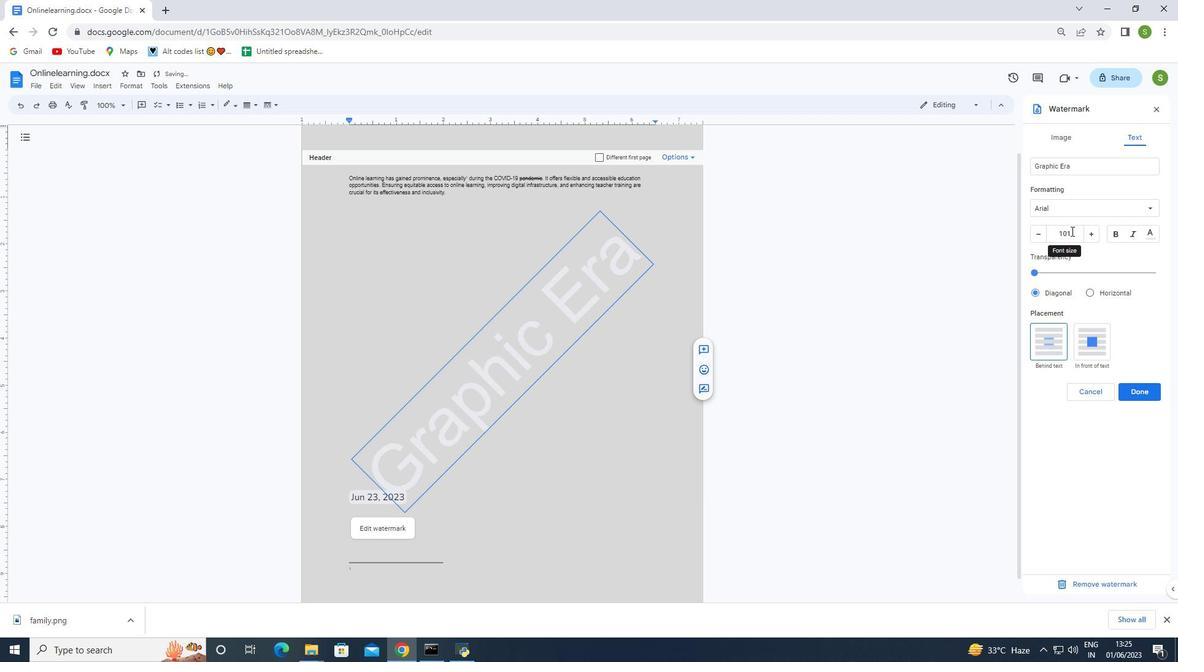 
Action: Mouse moved to (1066, 334)
Screenshot: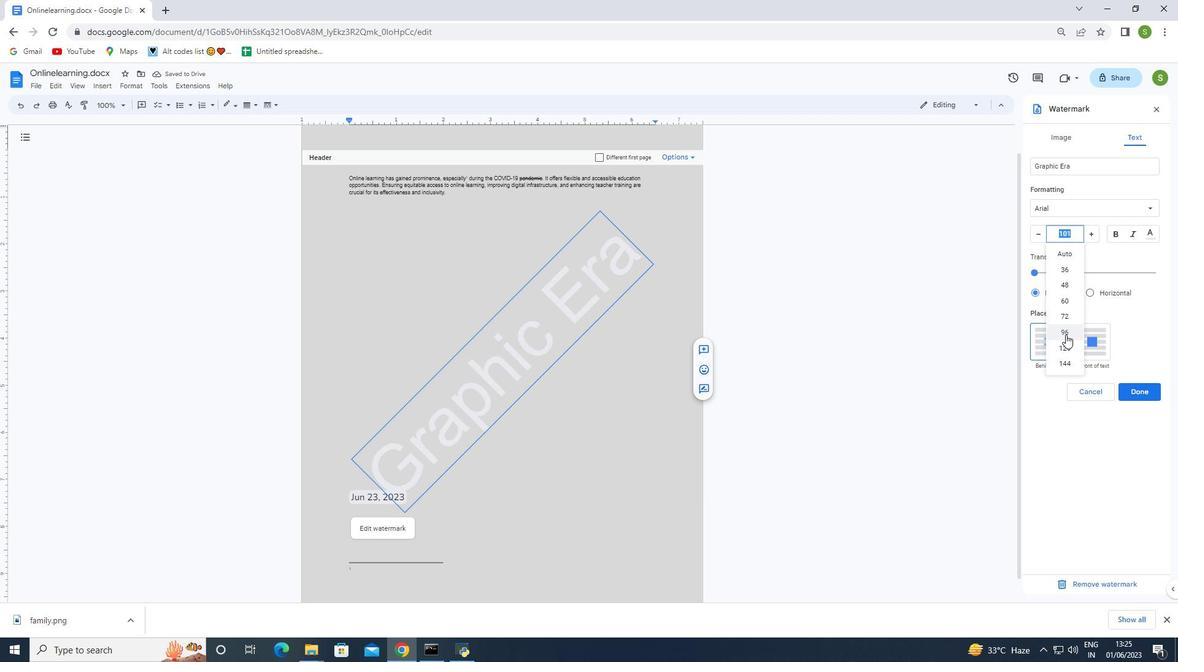 
Action: Key pressed <Key.backspace>
Screenshot: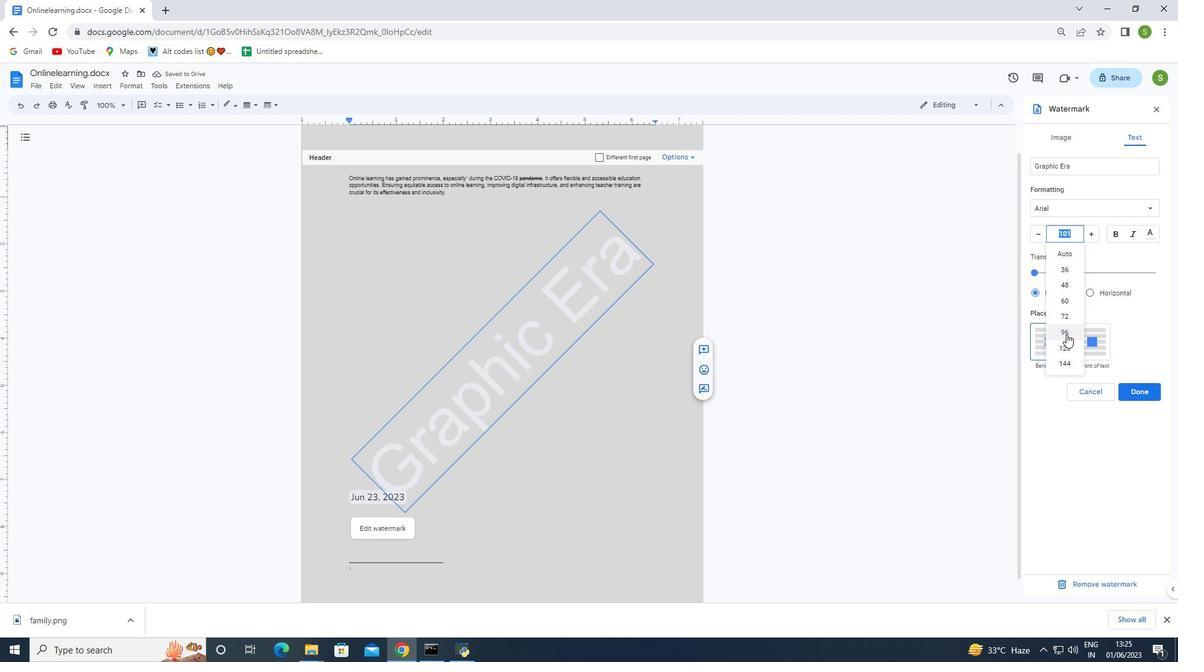 
Action: Mouse moved to (1066, 334)
Screenshot: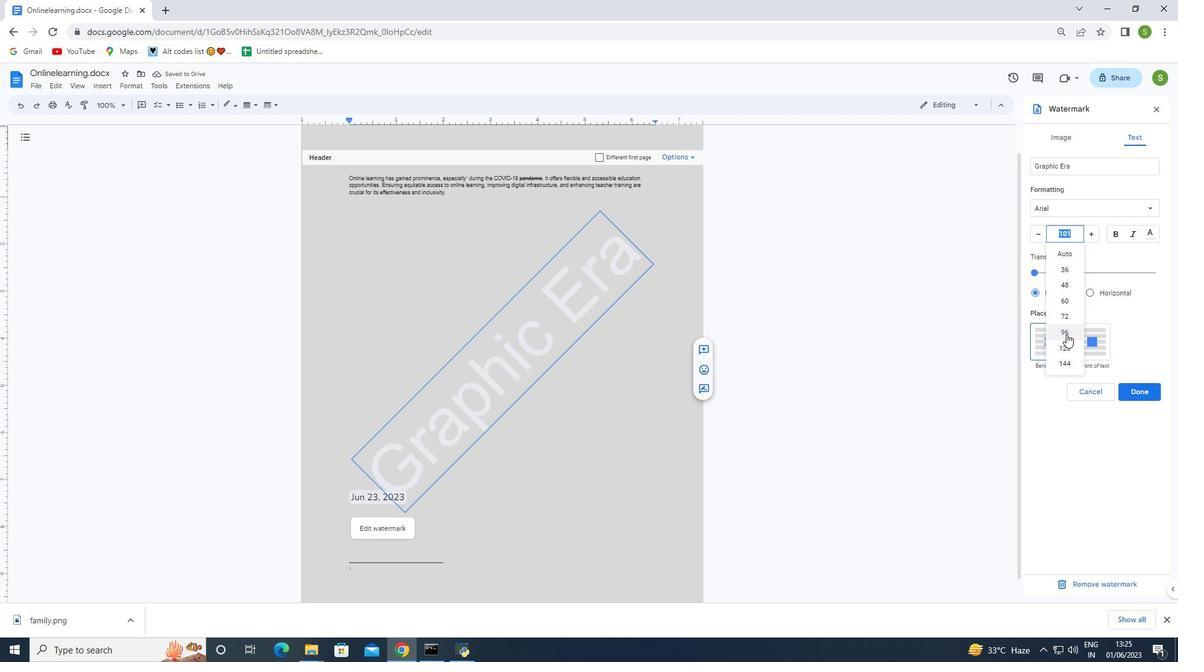 
Action: Key pressed 123
Screenshot: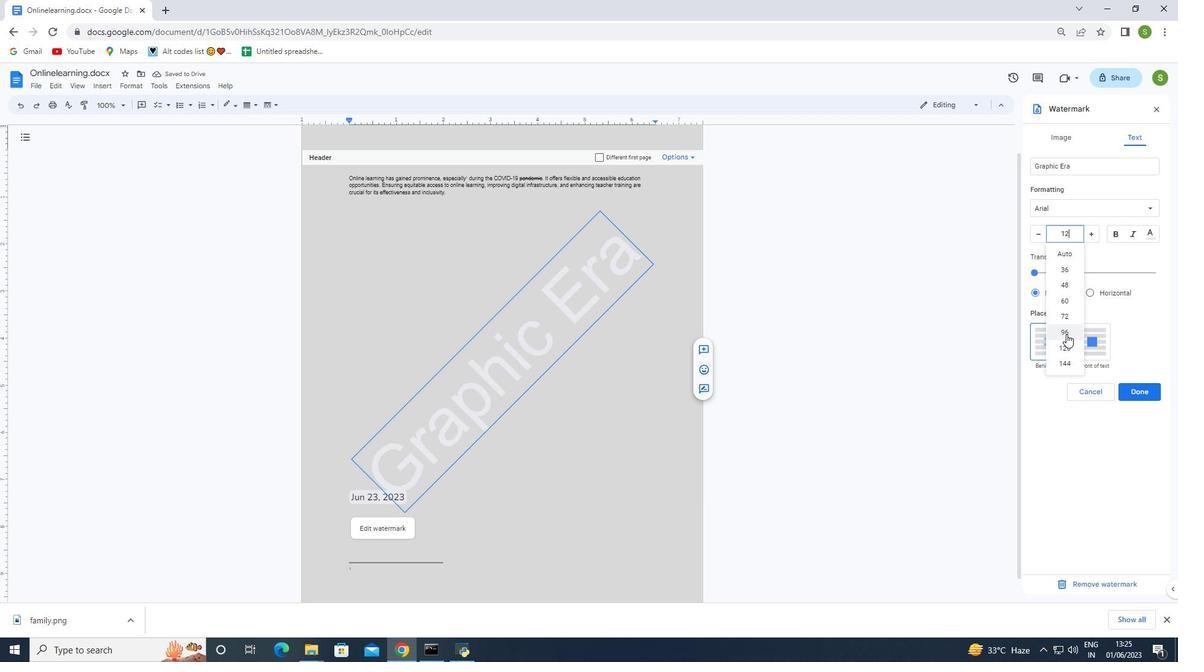
Action: Mouse moved to (1130, 391)
Screenshot: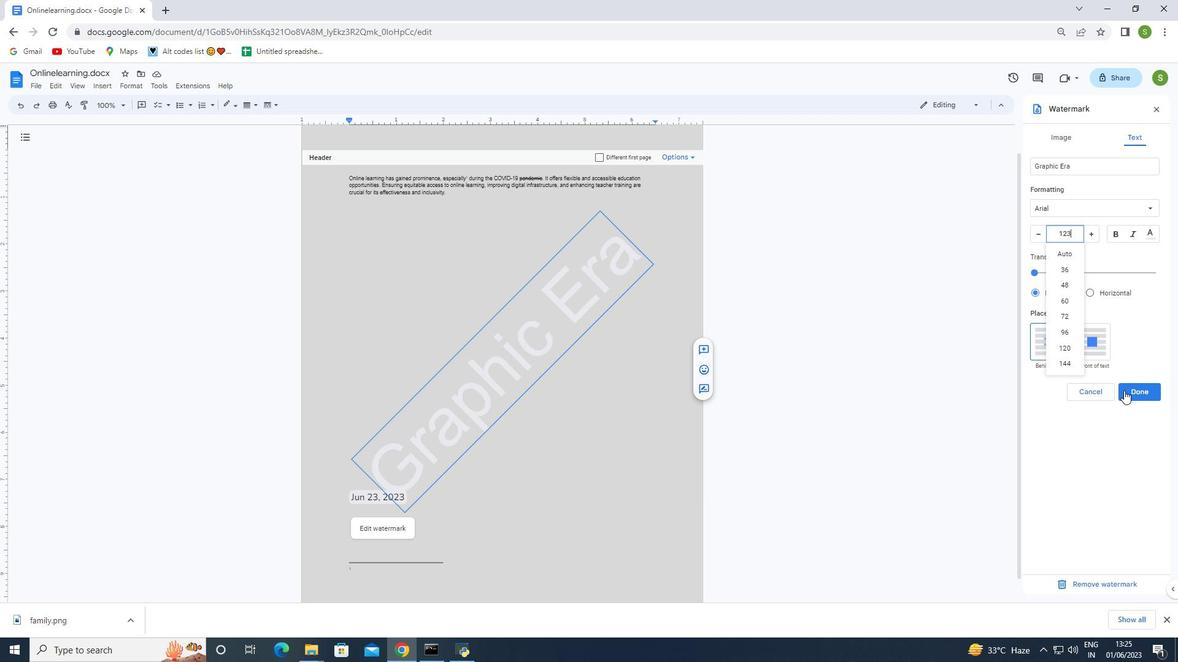 
Action: Mouse pressed left at (1130, 391)
Screenshot: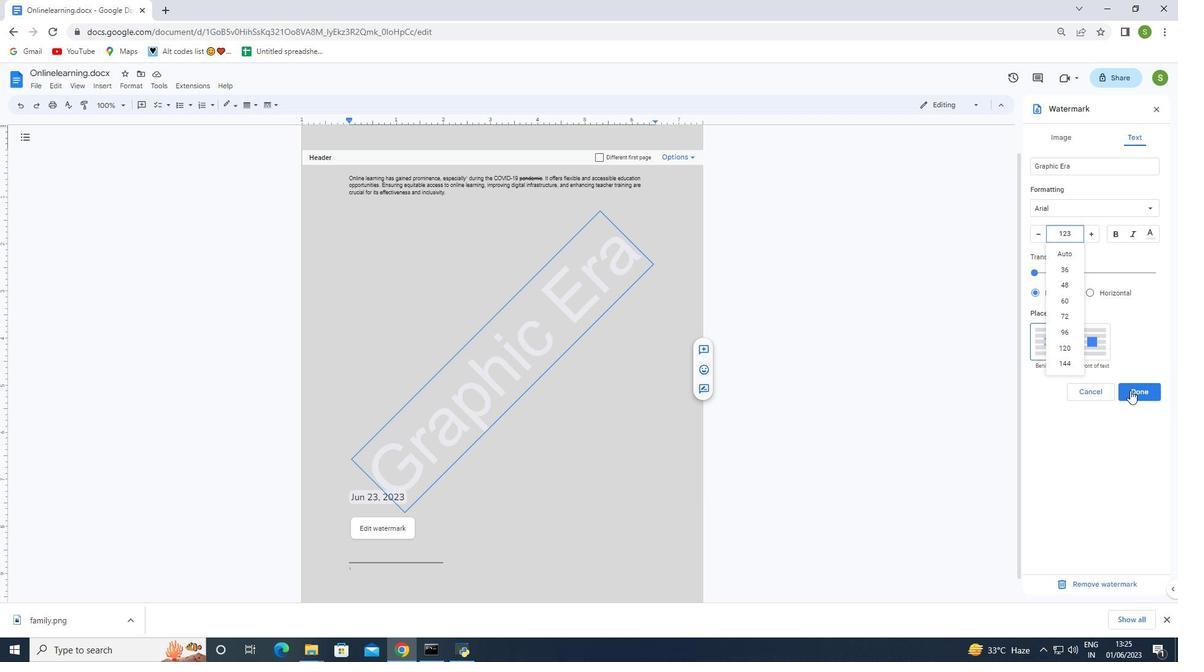 
Action: Mouse moved to (386, 531)
Screenshot: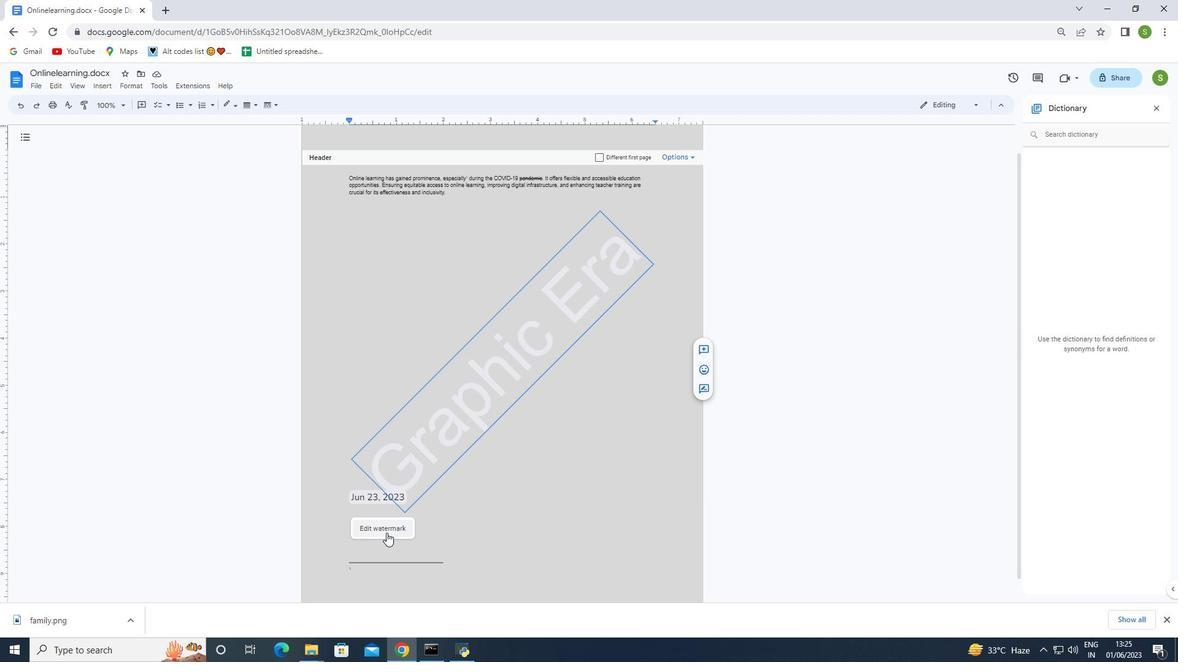 
Action: Mouse pressed left at (386, 531)
Screenshot: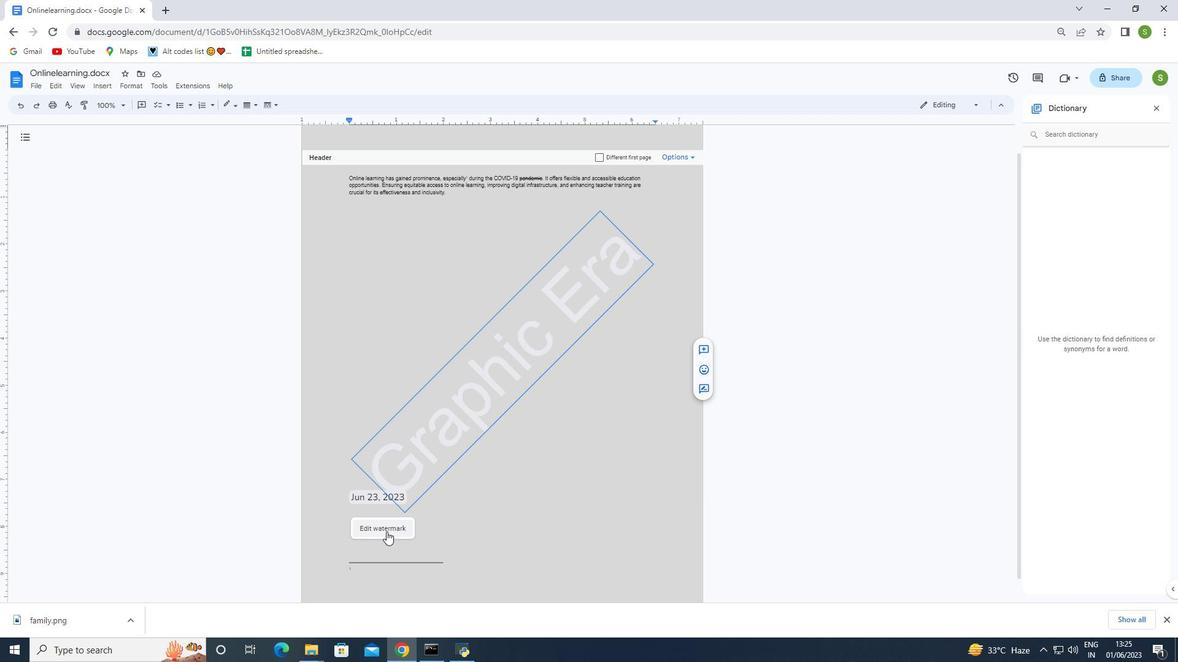 
Action: Mouse moved to (1094, 235)
Screenshot: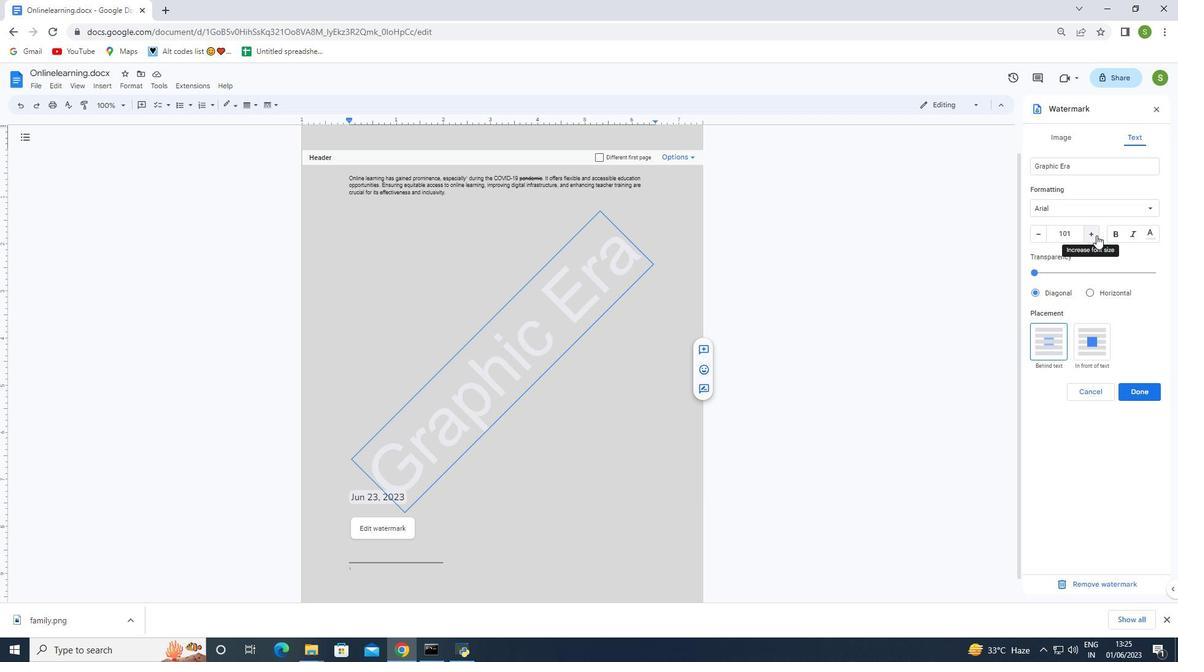 
Action: Mouse pressed left at (1094, 235)
Screenshot: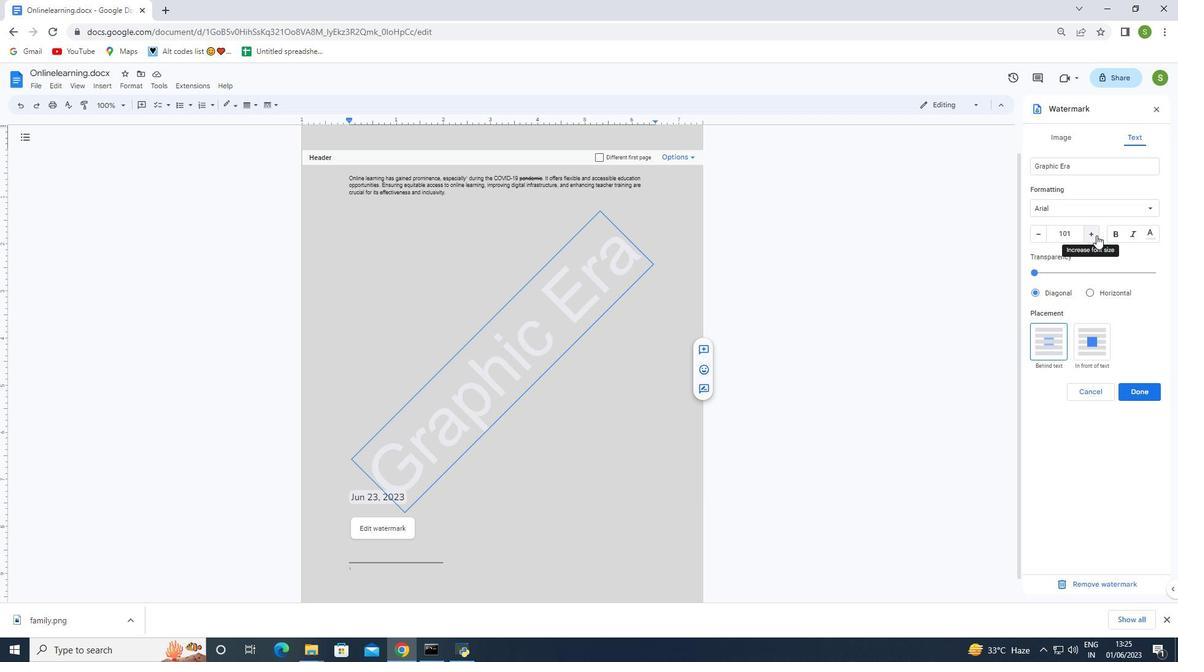 
Action: Mouse moved to (1094, 235)
Screenshot: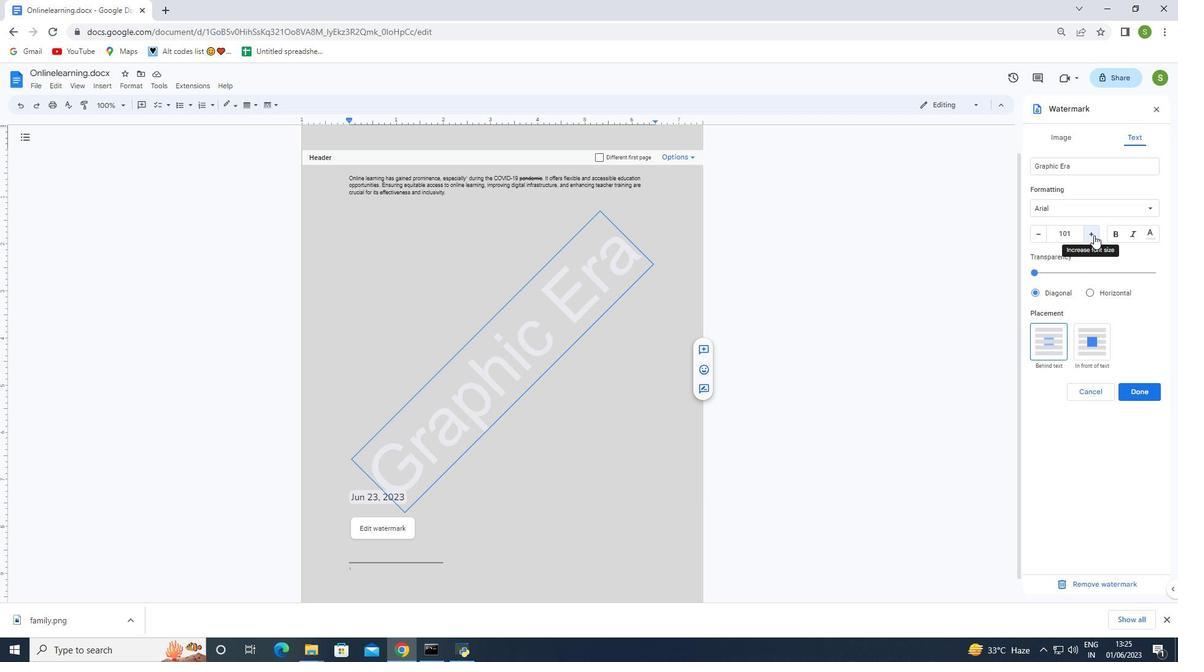 
Action: Mouse pressed left at (1094, 235)
Screenshot: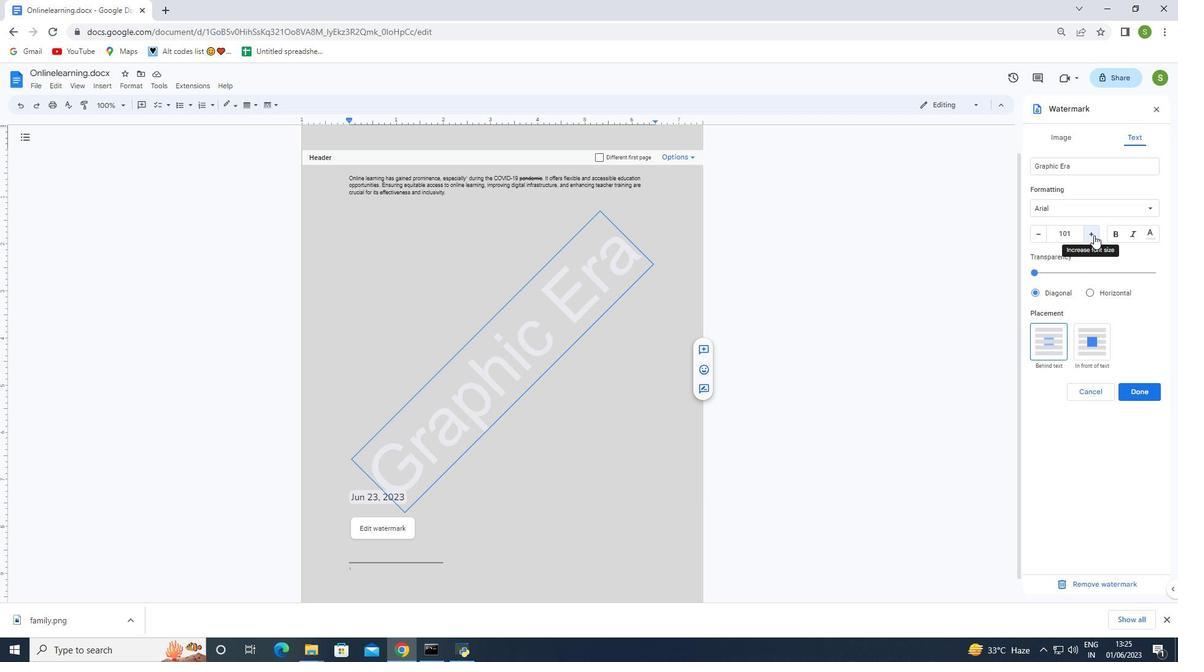 
Action: Mouse pressed left at (1094, 235)
Screenshot: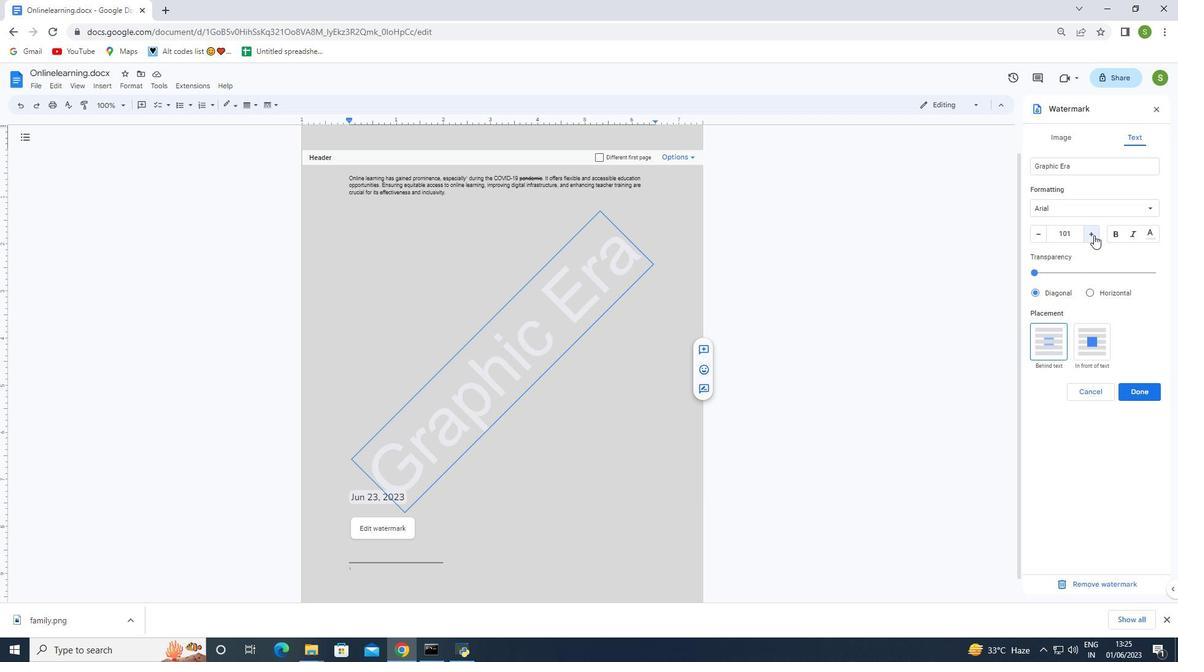 
Action: Mouse pressed left at (1094, 235)
Screenshot: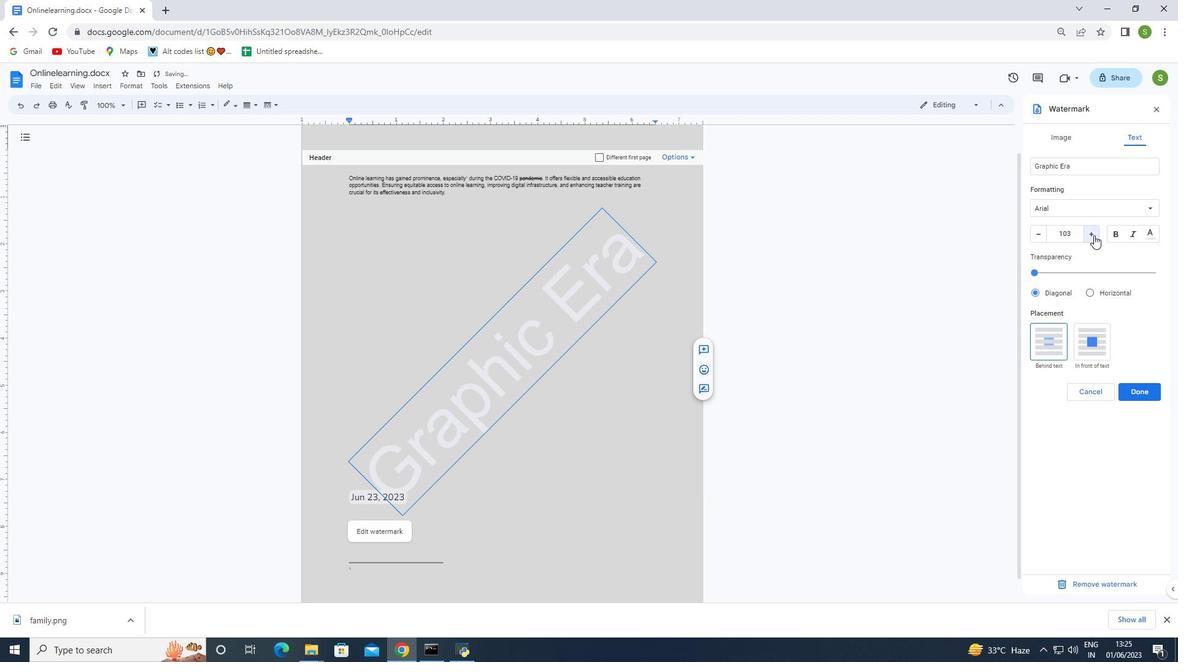 
Action: Mouse pressed left at (1094, 235)
Screenshot: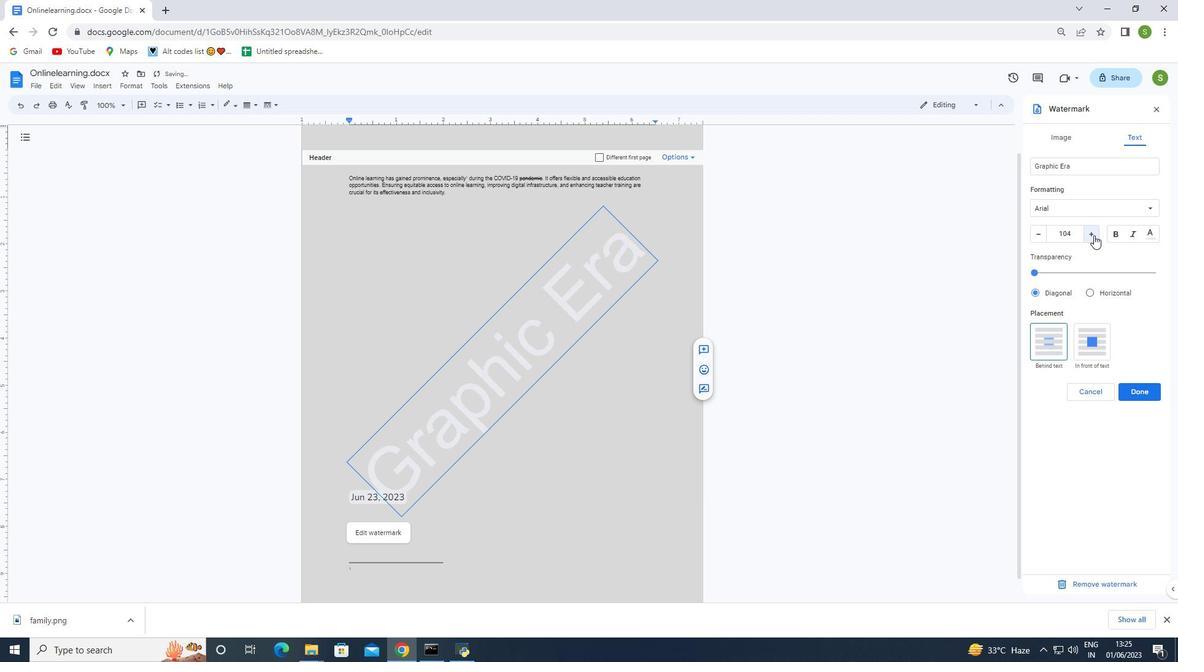 
Action: Mouse pressed left at (1094, 235)
Screenshot: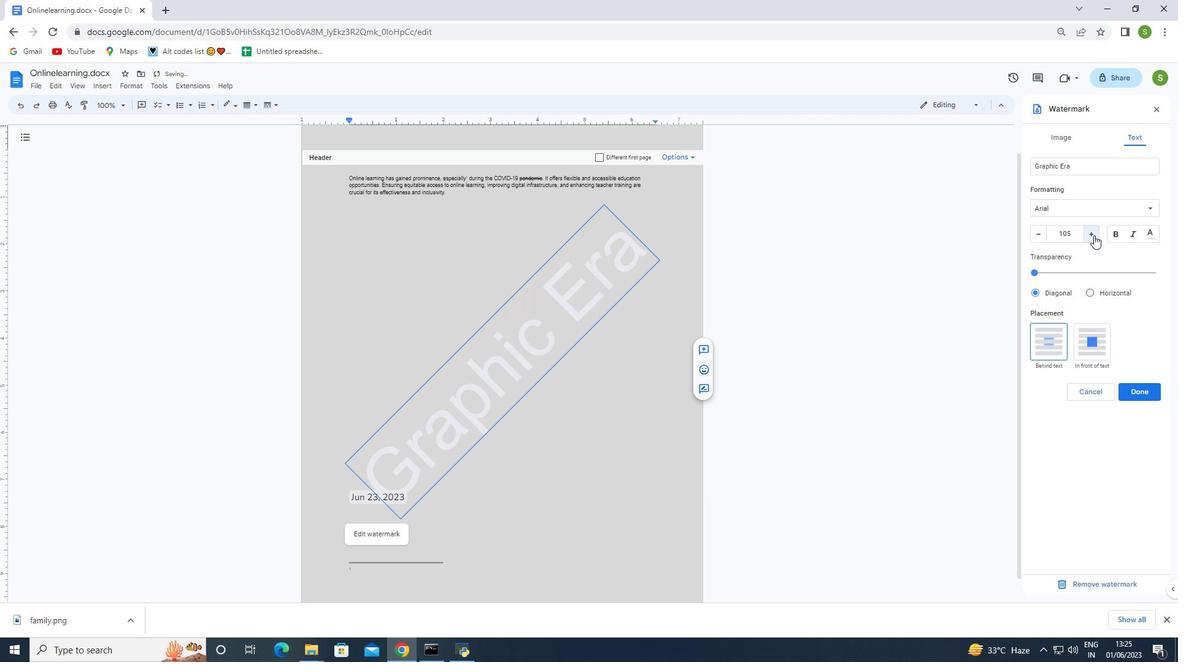 
Action: Mouse pressed left at (1094, 235)
Screenshot: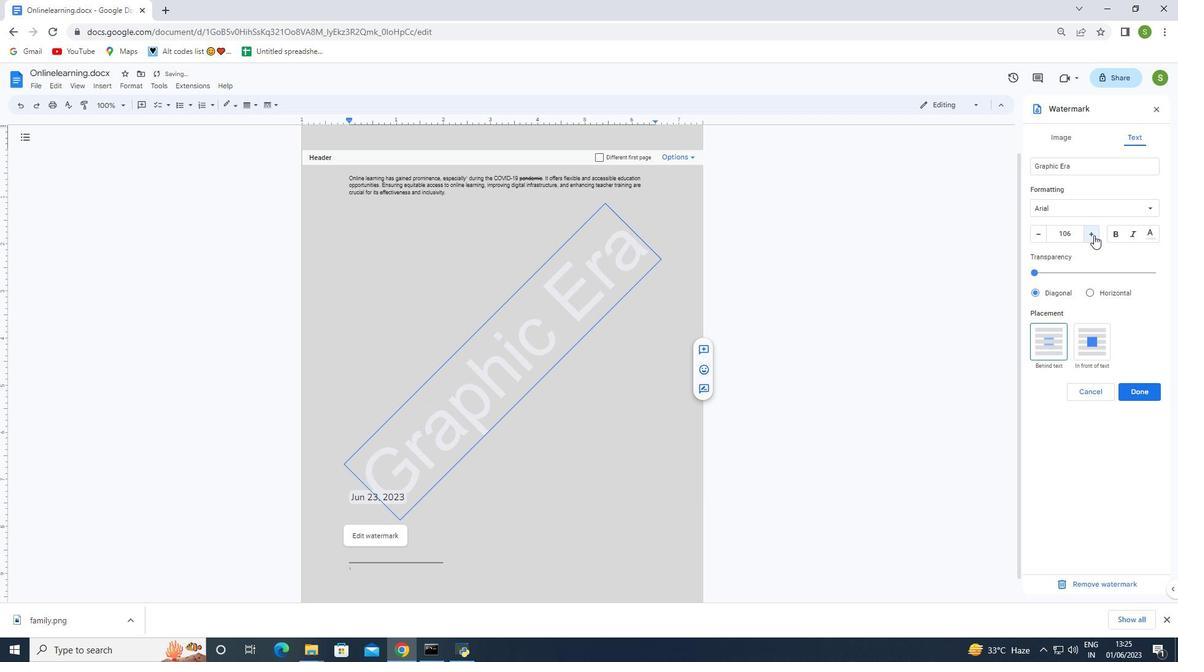 
Action: Mouse pressed left at (1094, 235)
Screenshot: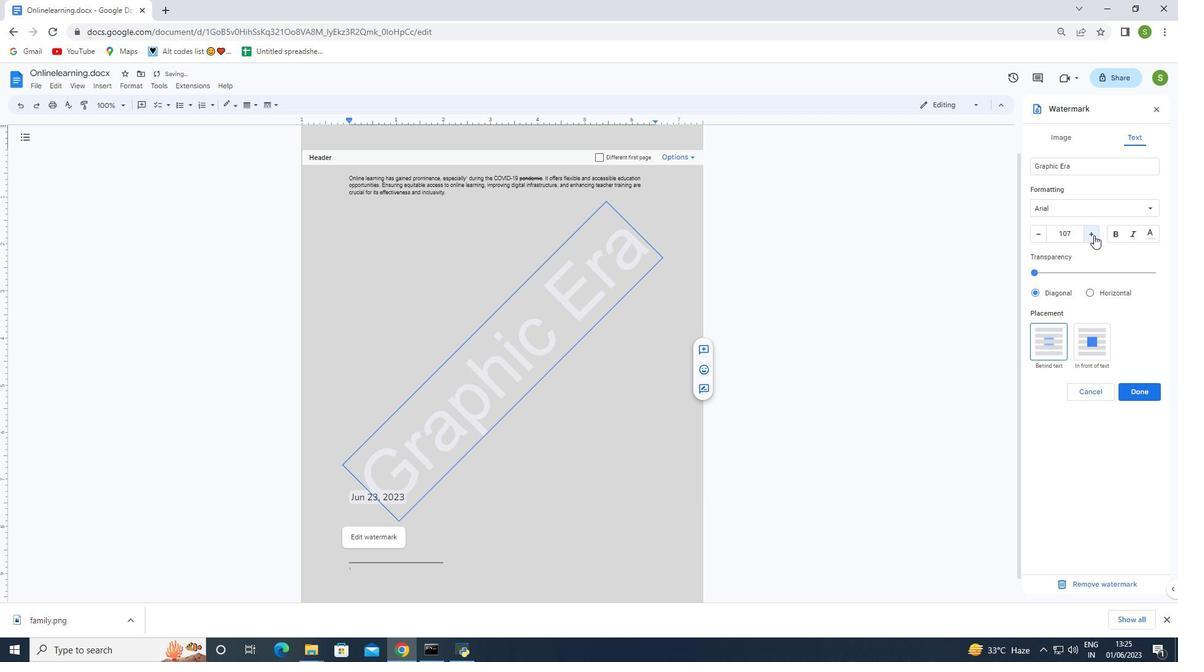
Action: Mouse pressed left at (1094, 235)
Screenshot: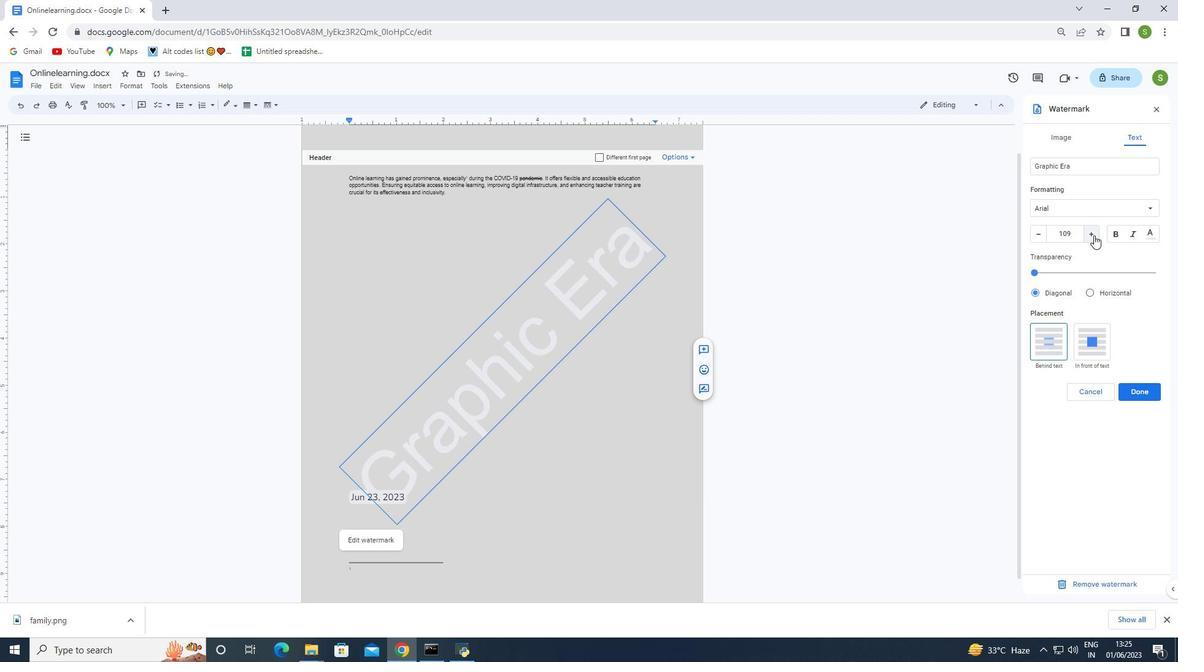 
Action: Mouse pressed left at (1094, 235)
Screenshot: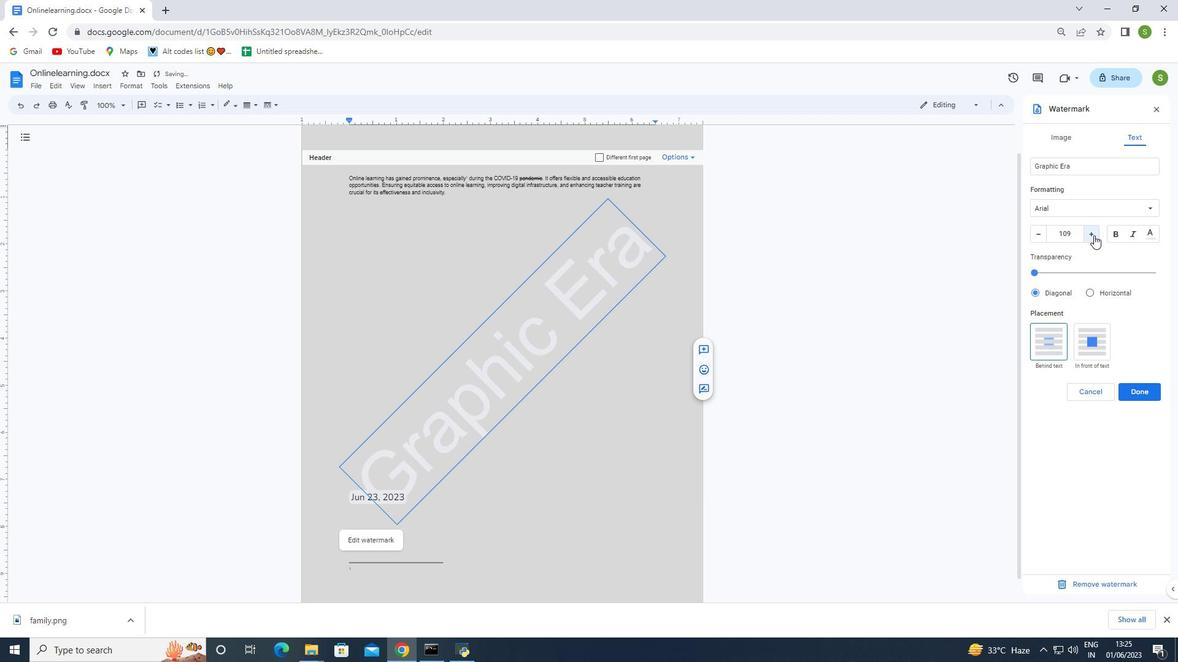 
Action: Mouse pressed left at (1094, 235)
Screenshot: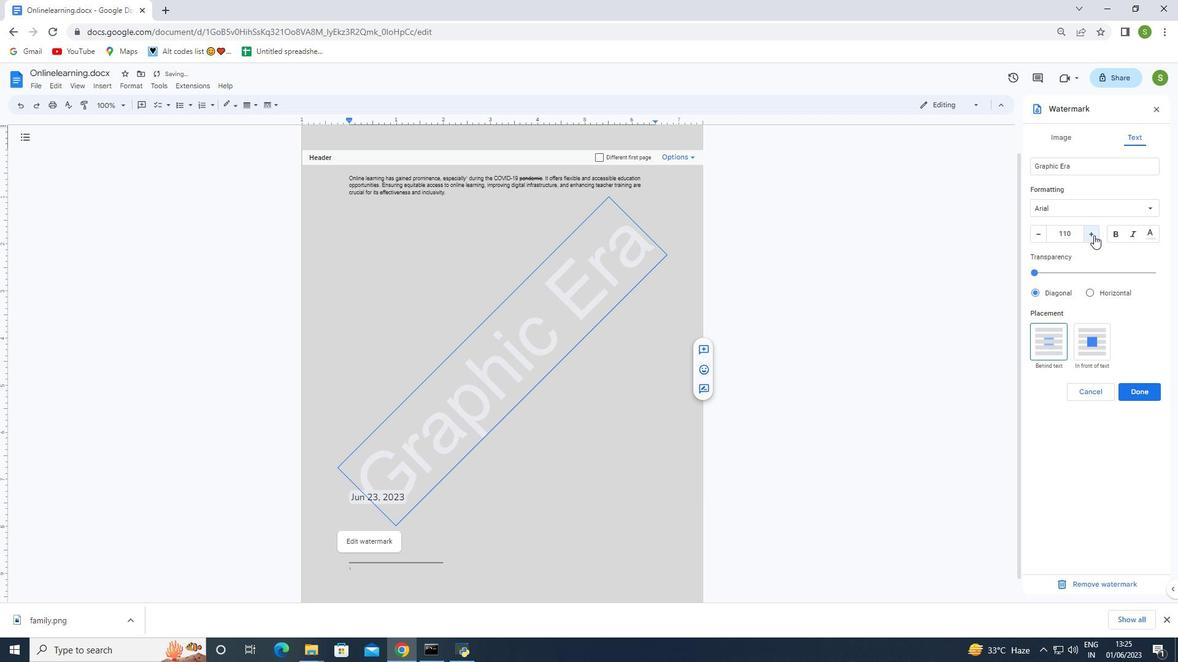 
Action: Mouse pressed left at (1094, 235)
Screenshot: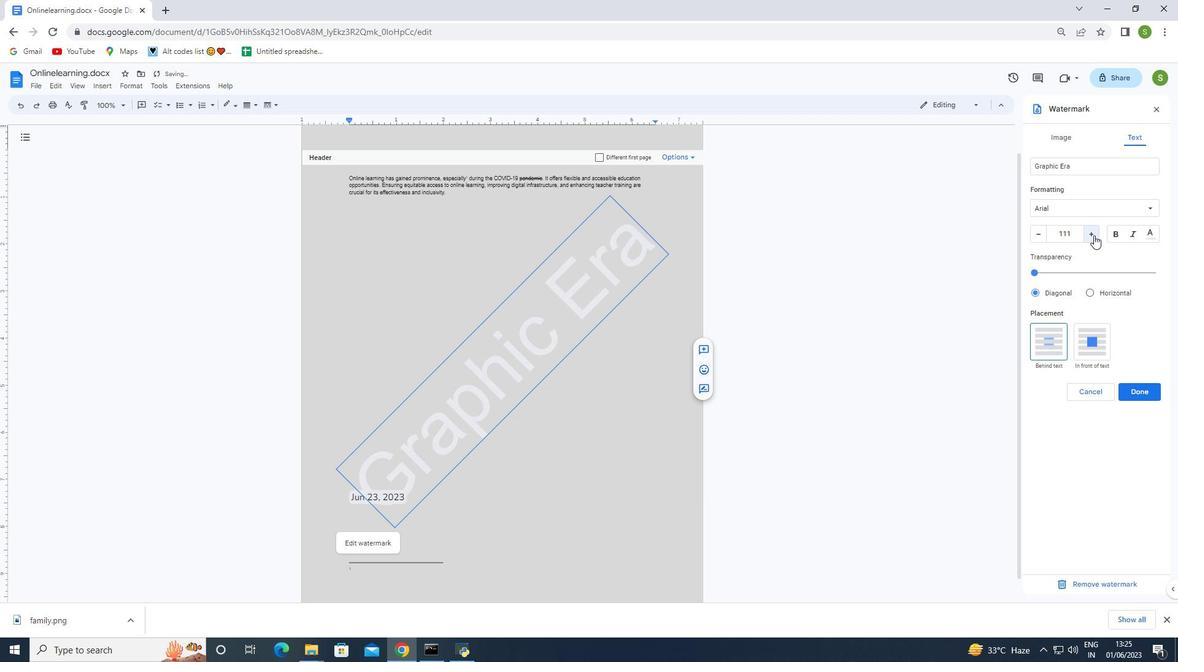 
Action: Mouse pressed left at (1094, 235)
Screenshot: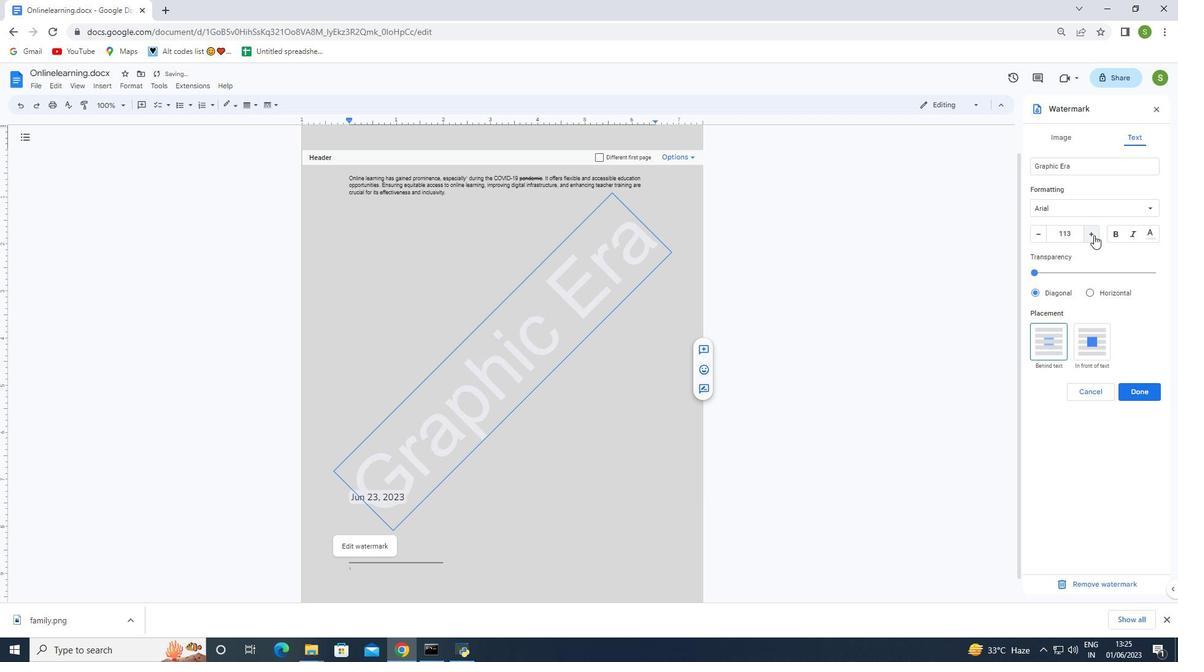 
Action: Mouse pressed left at (1094, 235)
Screenshot: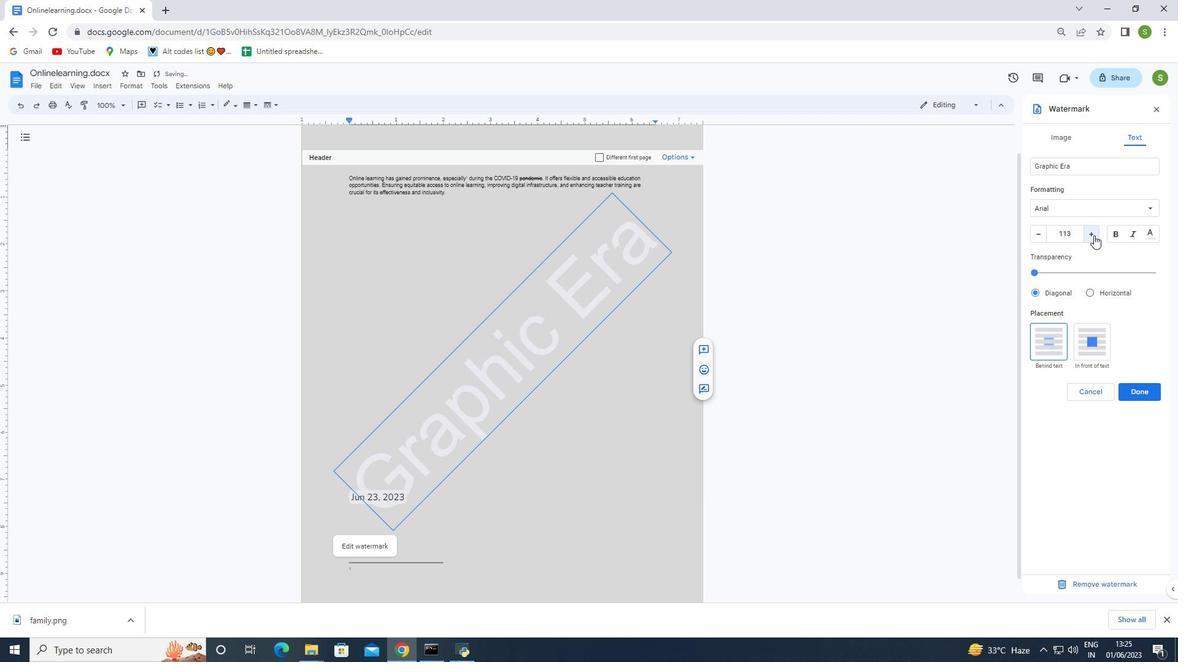 
Action: Mouse pressed left at (1094, 235)
Screenshot: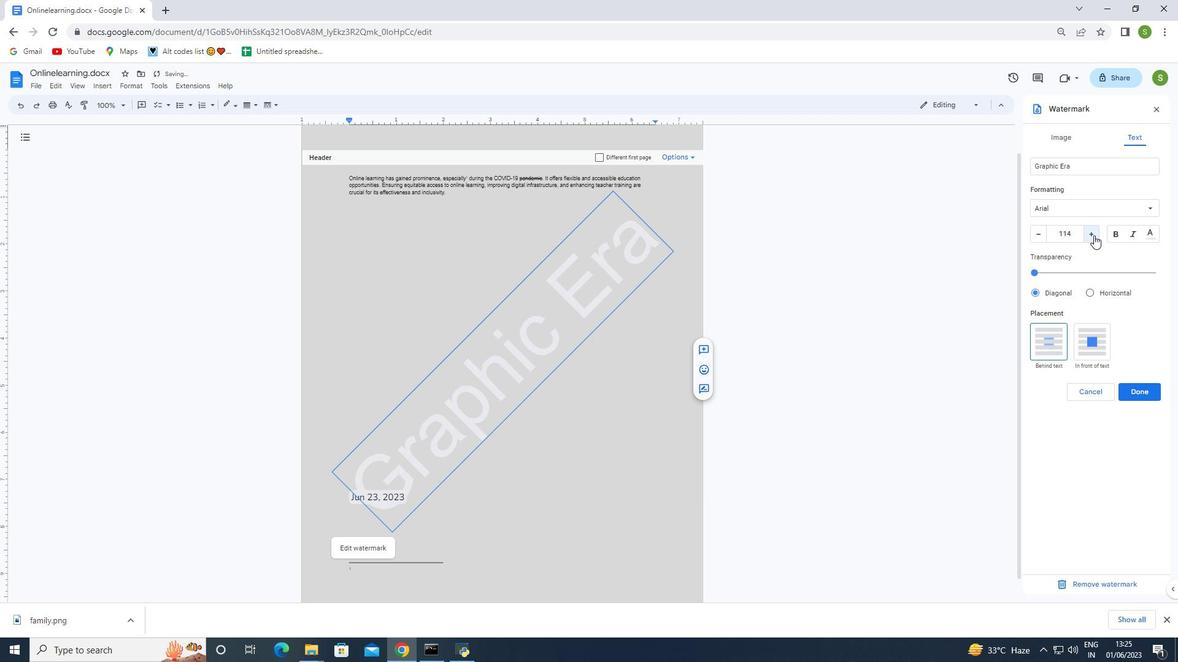 
Action: Mouse pressed left at (1094, 235)
Screenshot: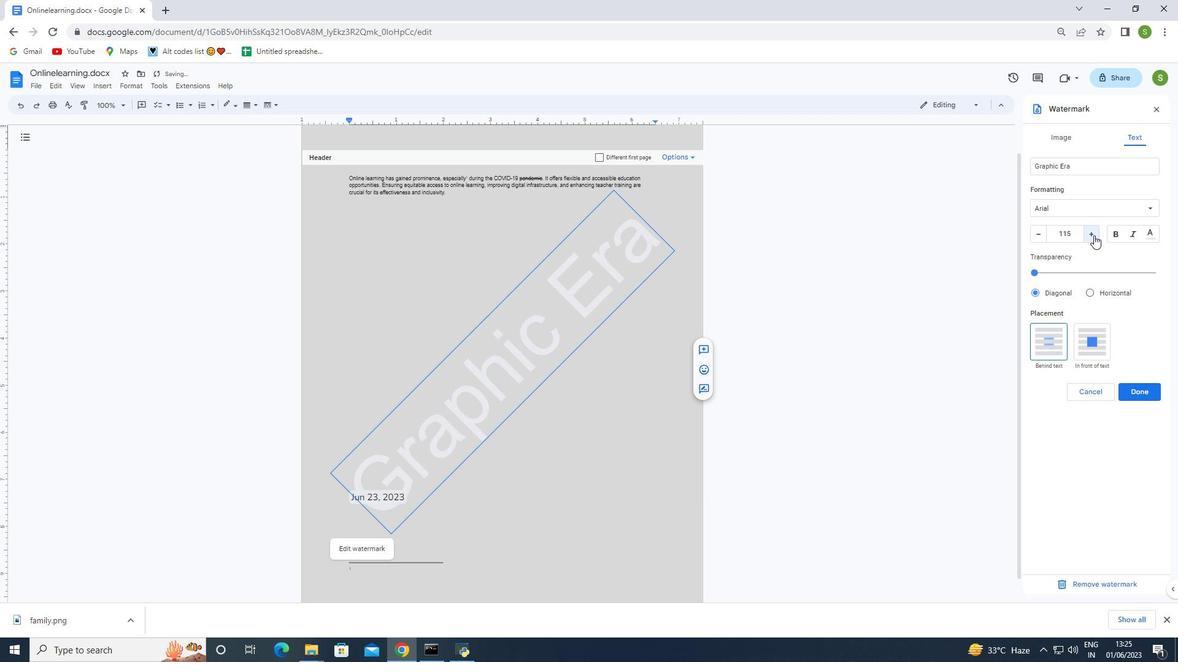 
Action: Mouse pressed left at (1094, 235)
Screenshot: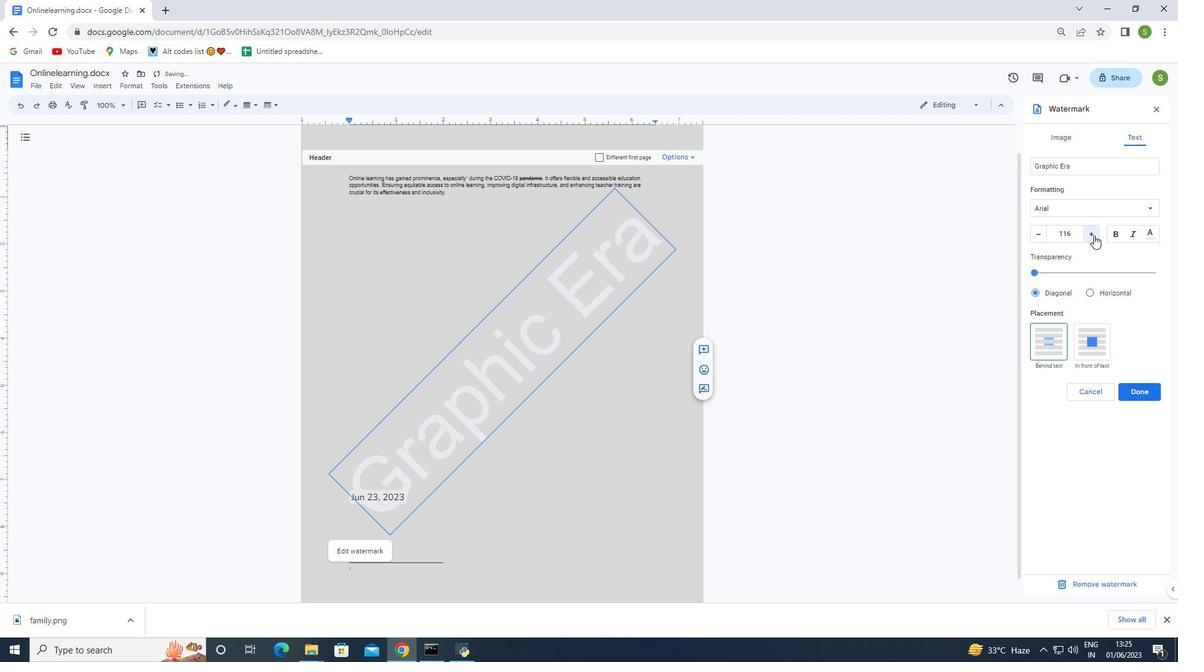 
Action: Mouse pressed left at (1094, 235)
Screenshot: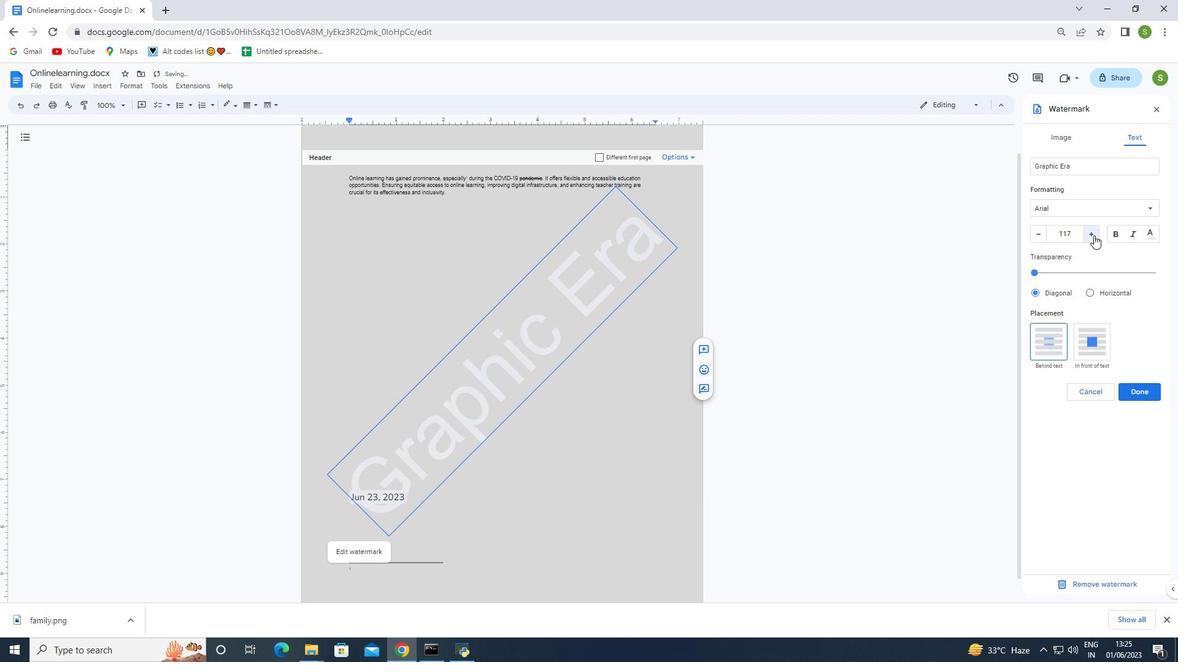 
Action: Mouse pressed left at (1094, 235)
Screenshot: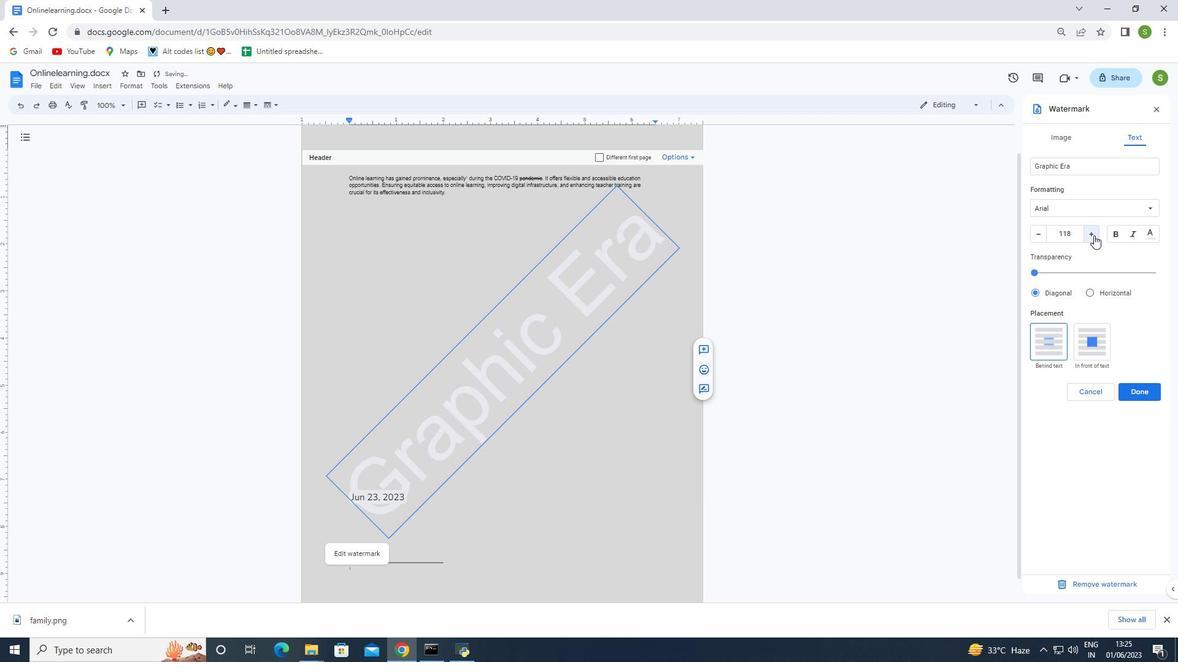 
Action: Mouse pressed left at (1094, 235)
Screenshot: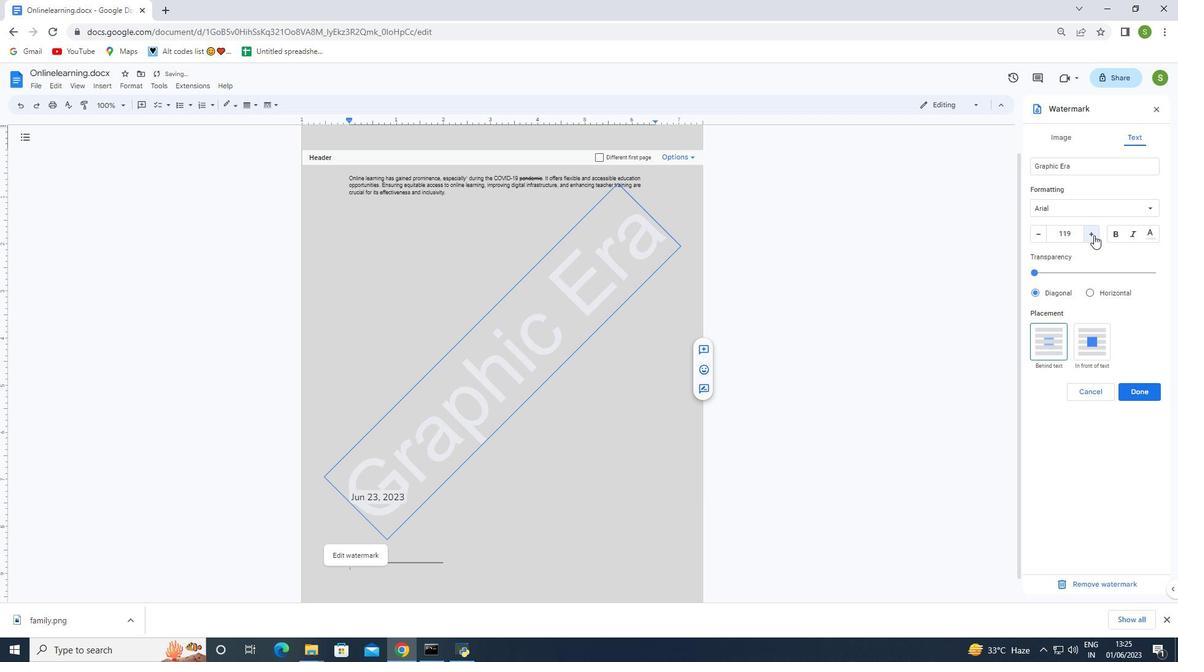 
Action: Mouse pressed left at (1094, 235)
Screenshot: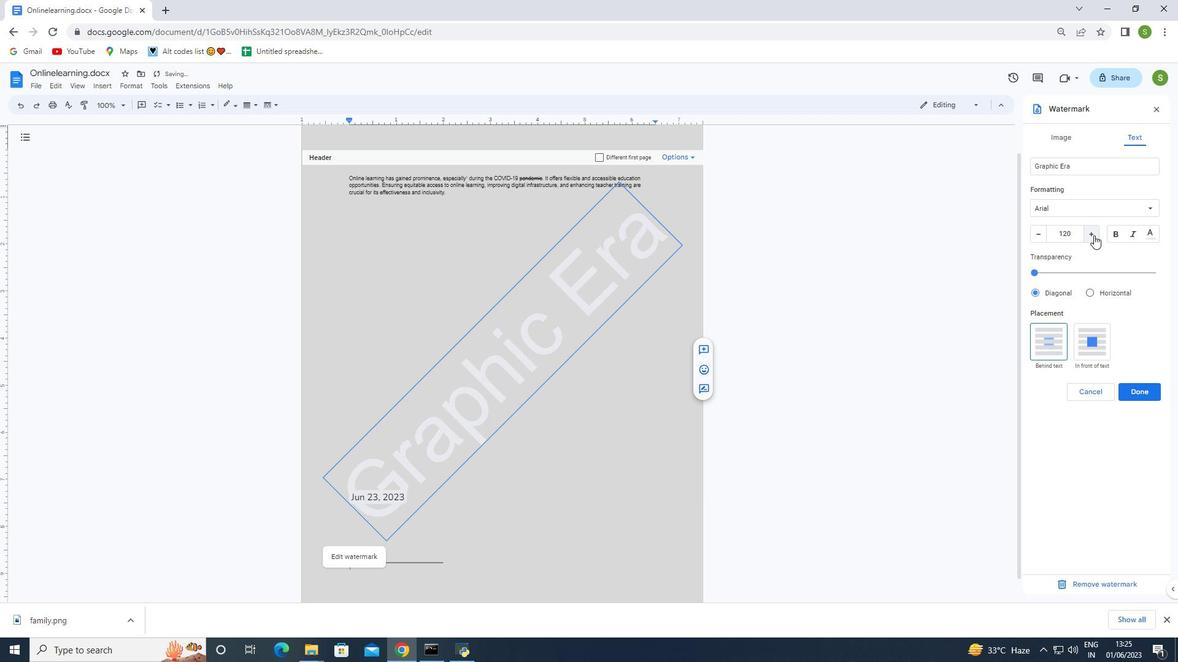 
Action: Mouse pressed left at (1094, 235)
Screenshot: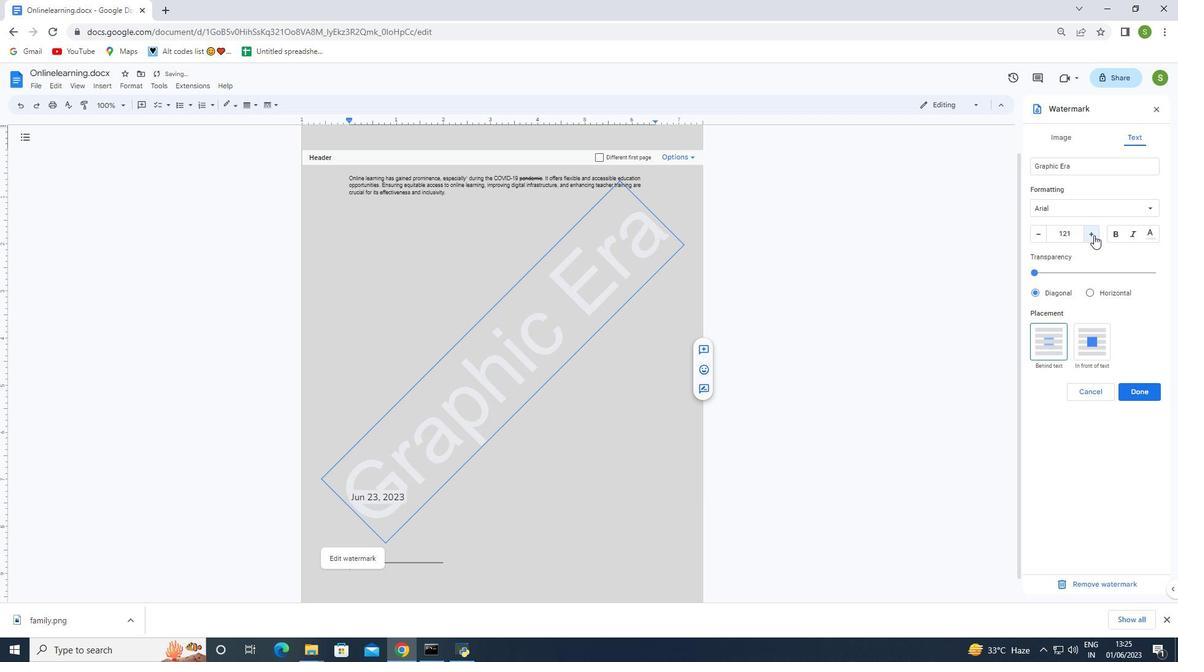 
Action: Mouse moved to (1138, 392)
Screenshot: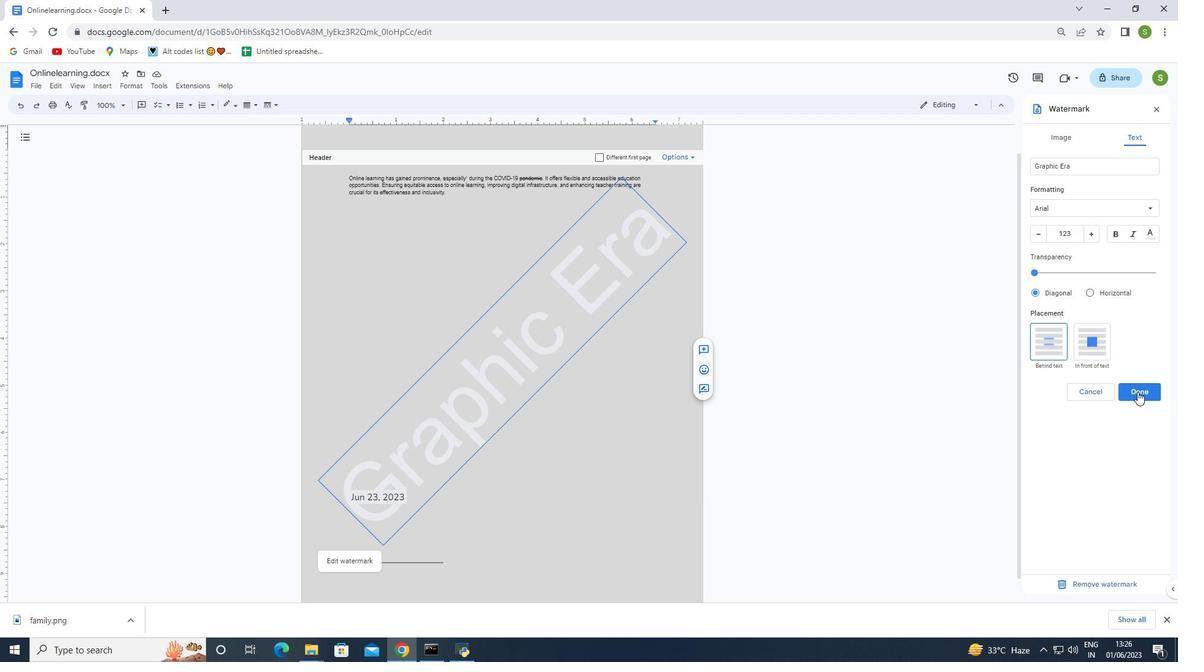 
Action: Mouse pressed left at (1138, 392)
Screenshot: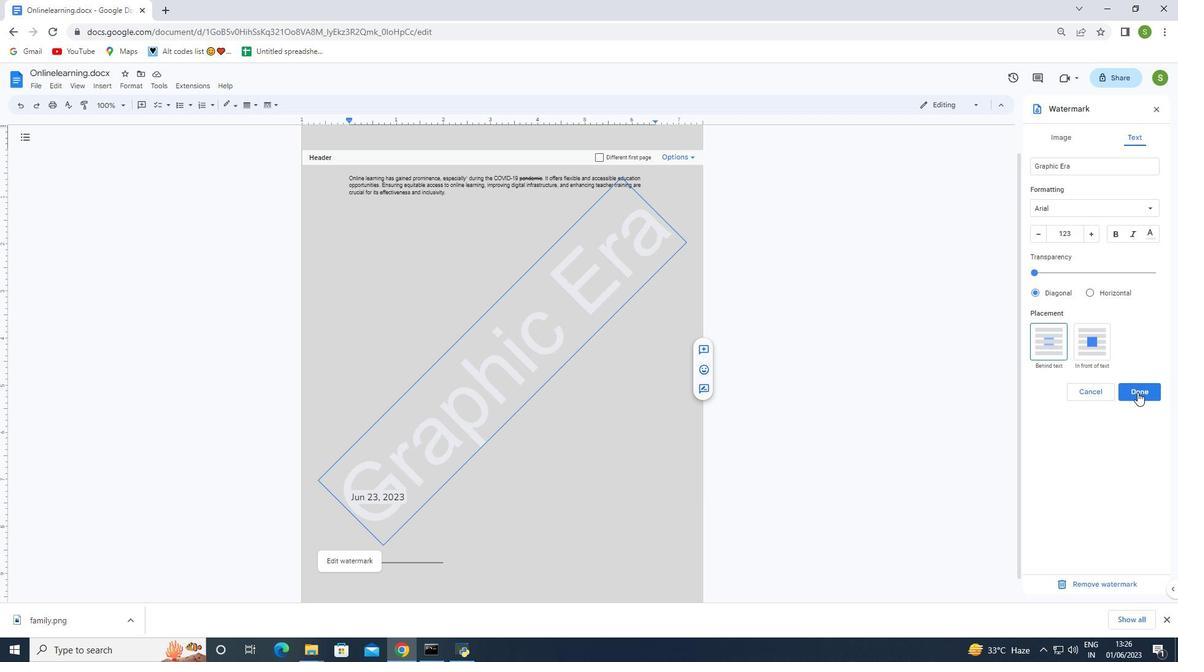 
Action: Mouse moved to (436, 228)
Screenshot: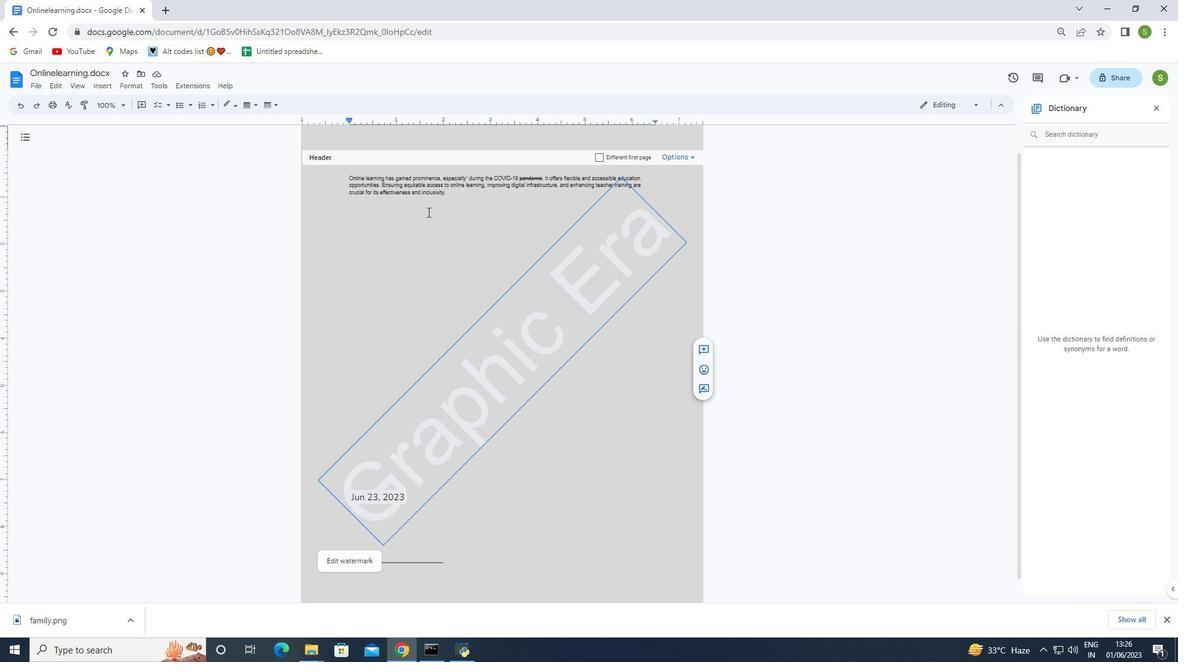 
Action: Mouse scrolled (436, 228) with delta (0, 0)
Screenshot: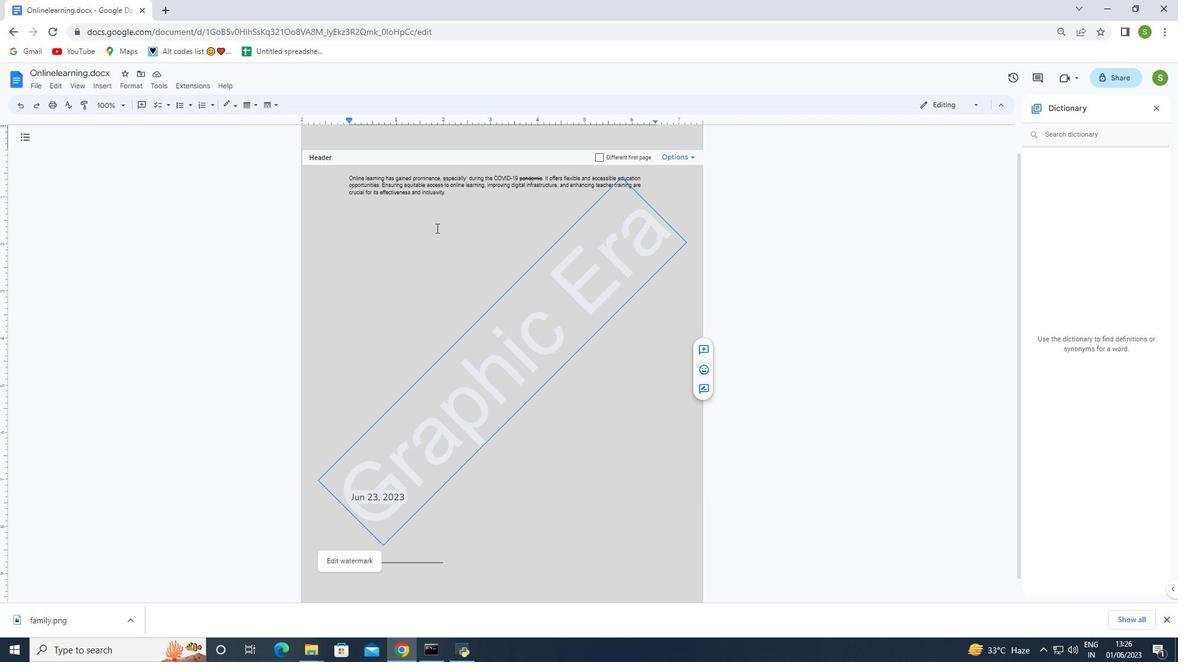 
Action: Mouse scrolled (436, 228) with delta (0, 0)
Screenshot: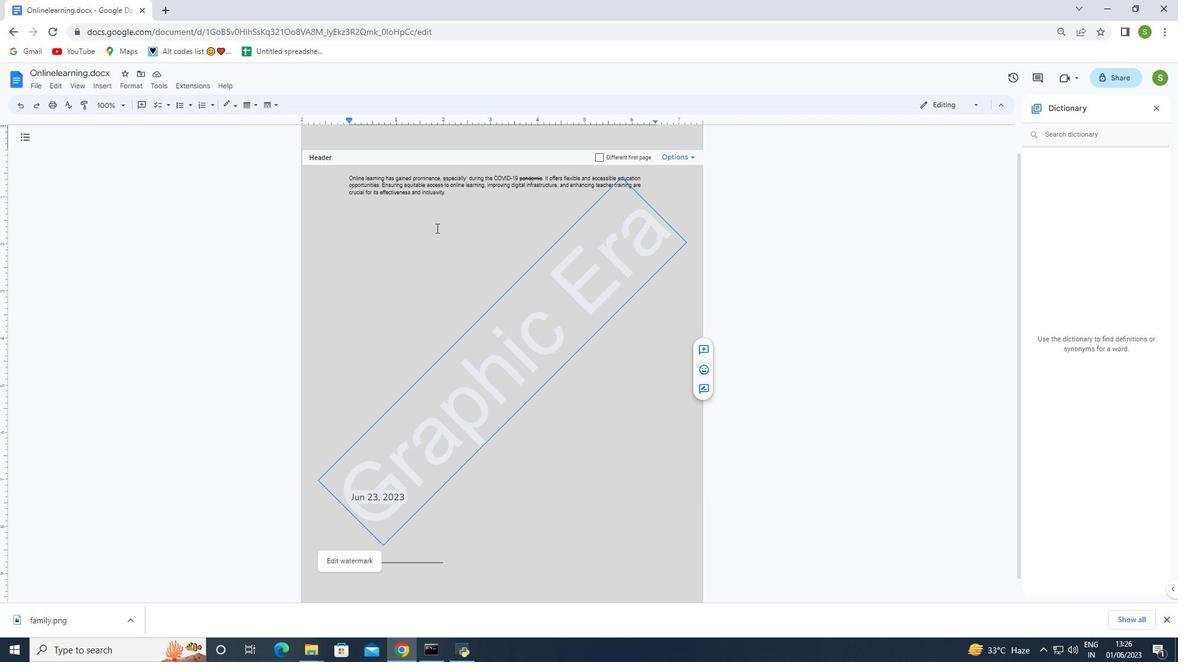 
Action: Mouse scrolled (436, 228) with delta (0, 0)
Screenshot: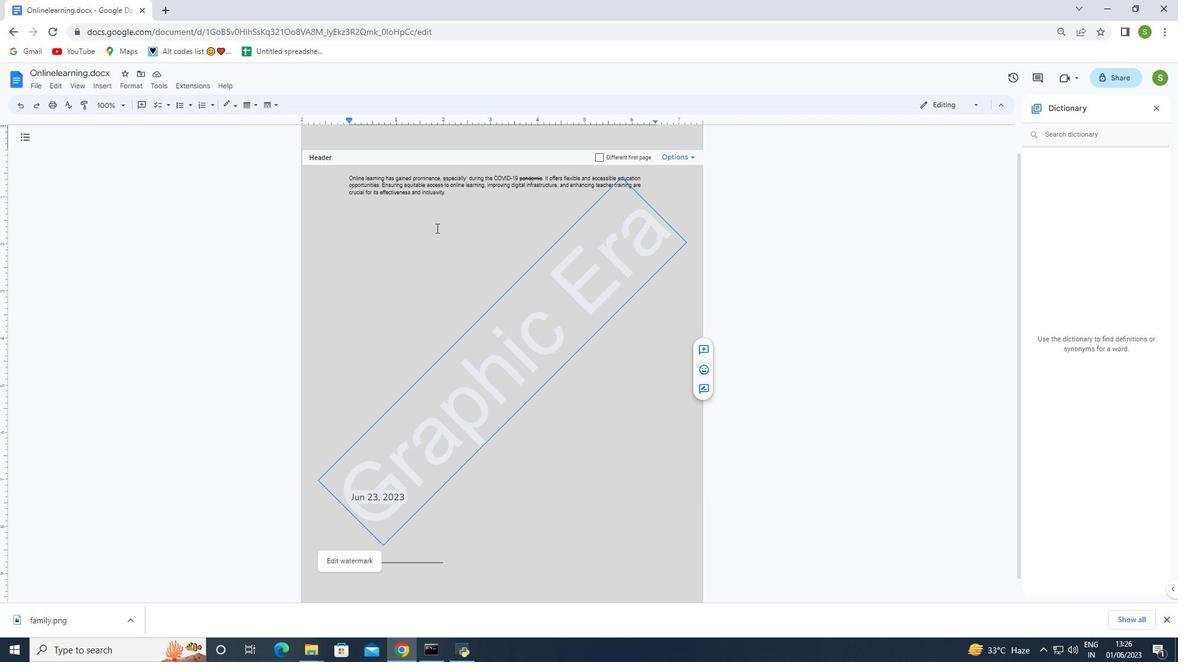 
Action: Mouse moved to (444, 237)
Screenshot: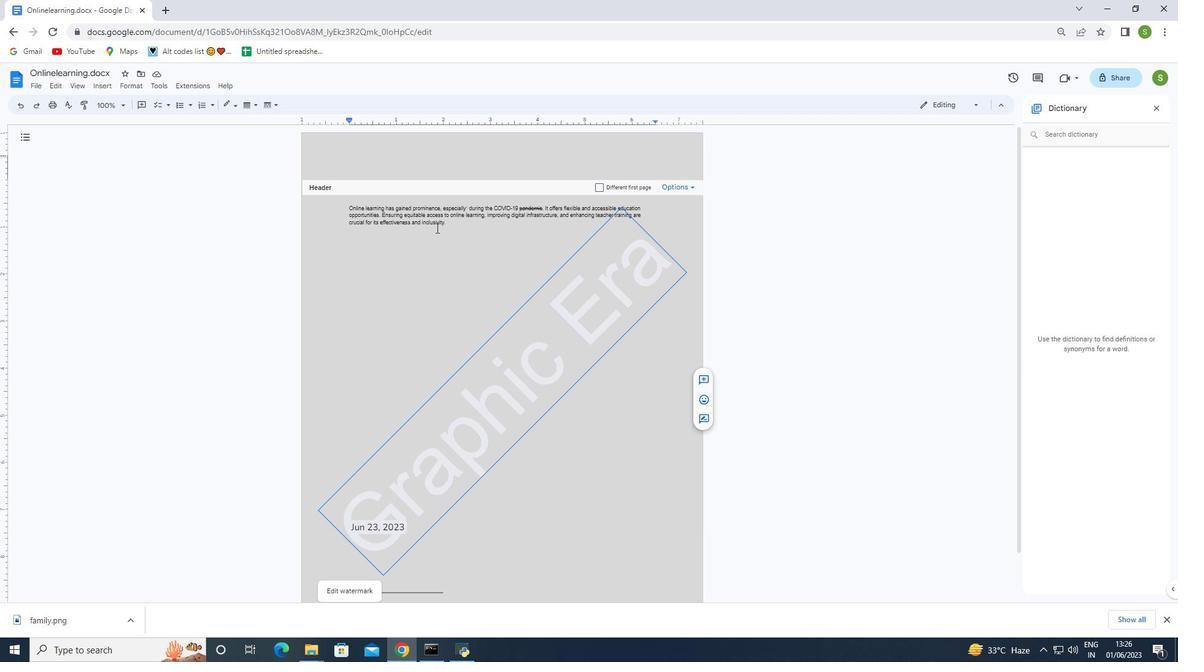 
Action: Mouse scrolled (444, 238) with delta (0, 0)
Screenshot: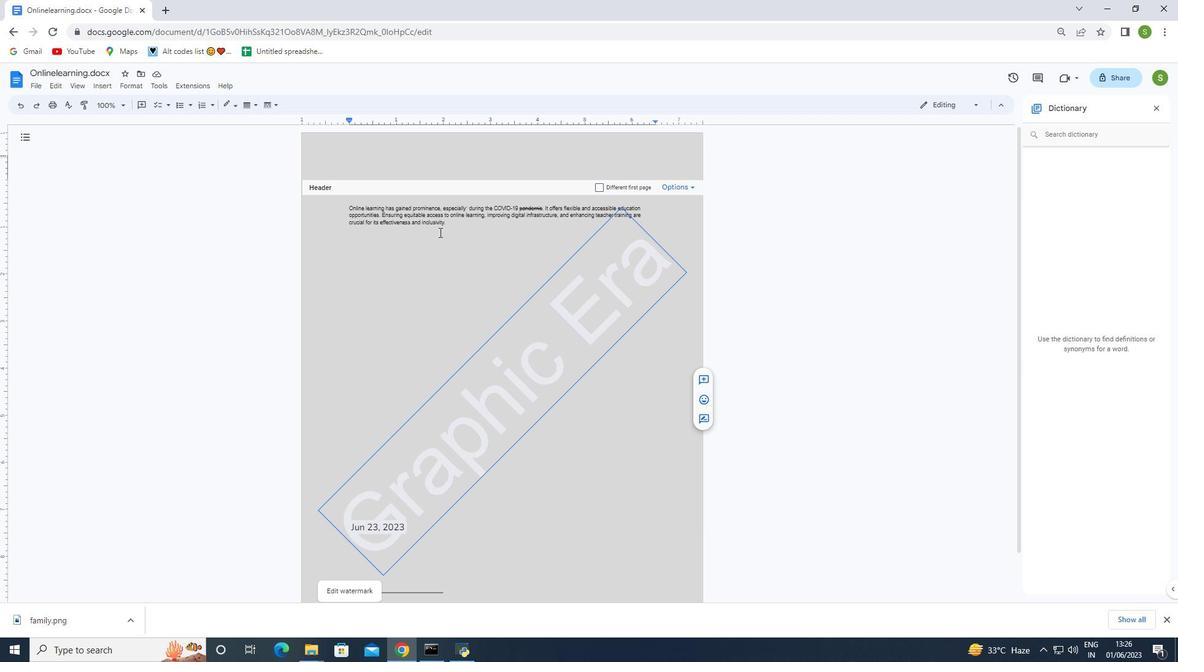 
Action: Mouse scrolled (444, 238) with delta (0, 0)
Screenshot: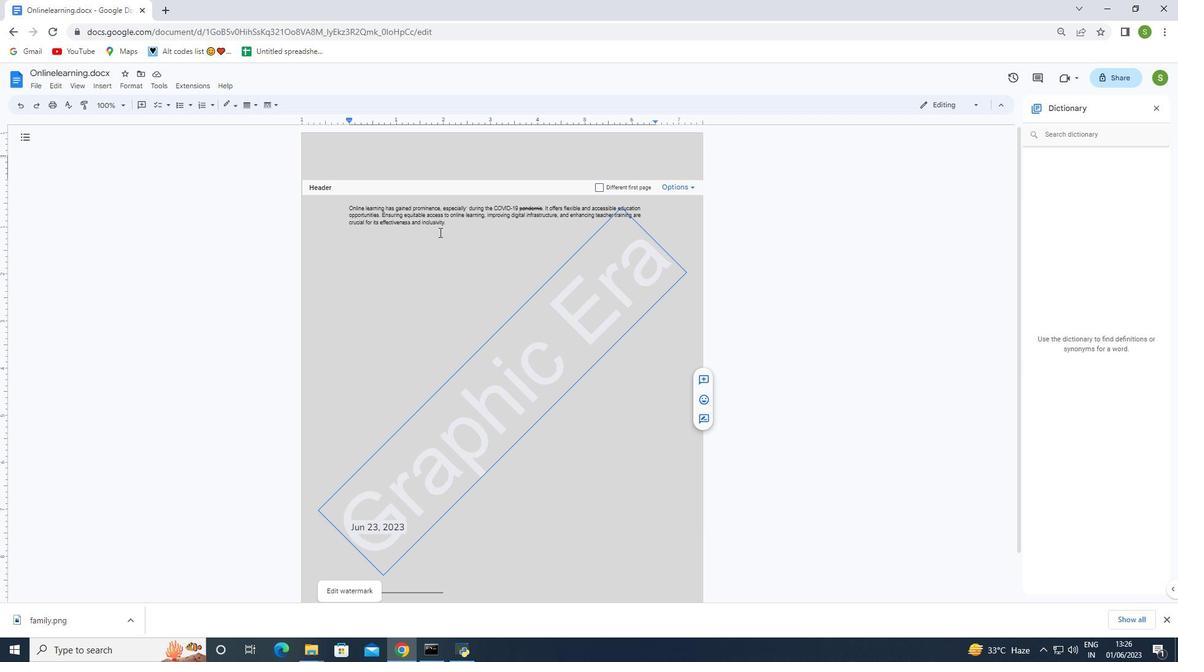 
Action: Mouse scrolled (444, 238) with delta (0, 0)
Screenshot: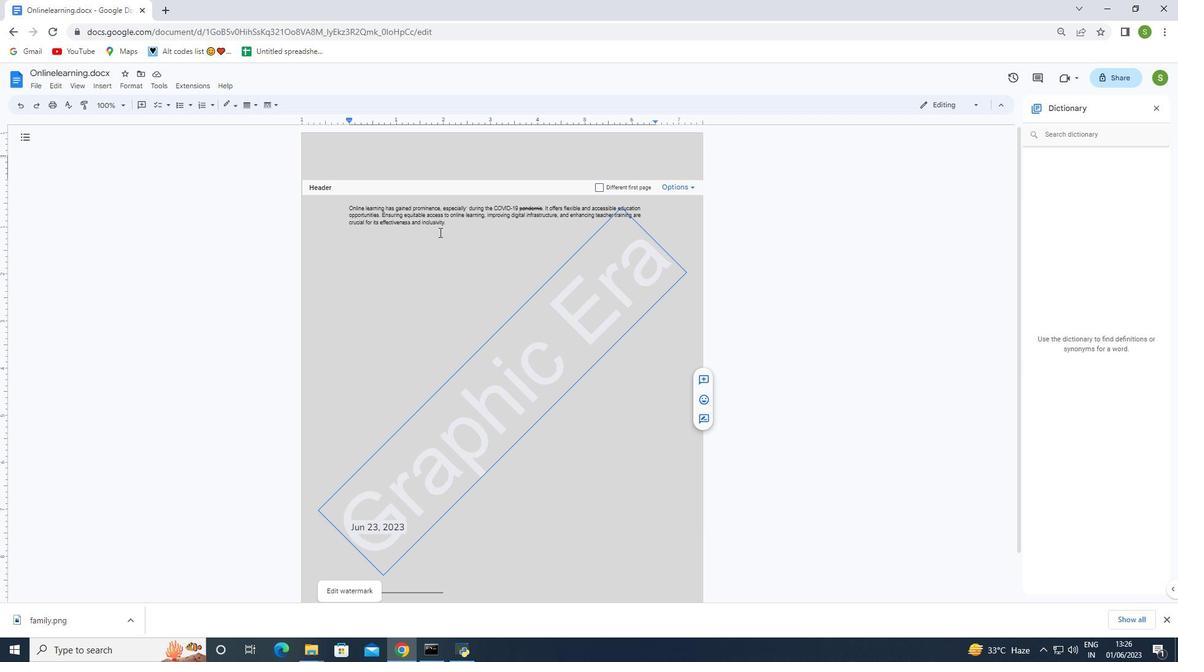 
Action: Mouse scrolled (444, 238) with delta (0, 0)
Screenshot: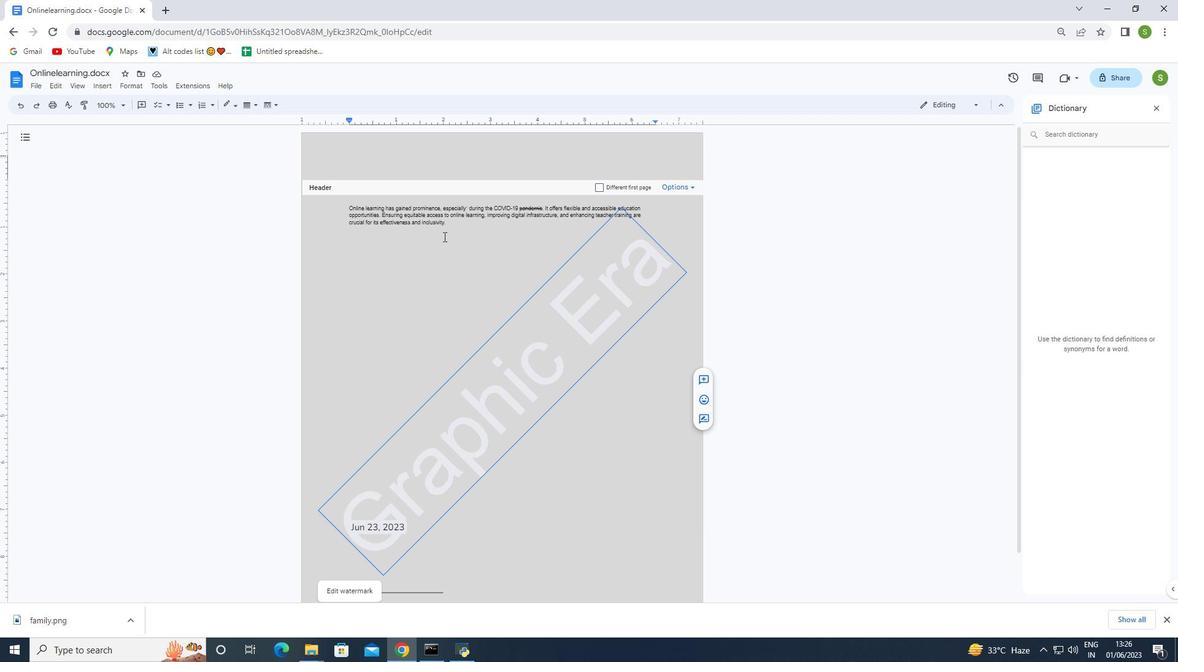 
Action: Mouse moved to (445, 237)
Screenshot: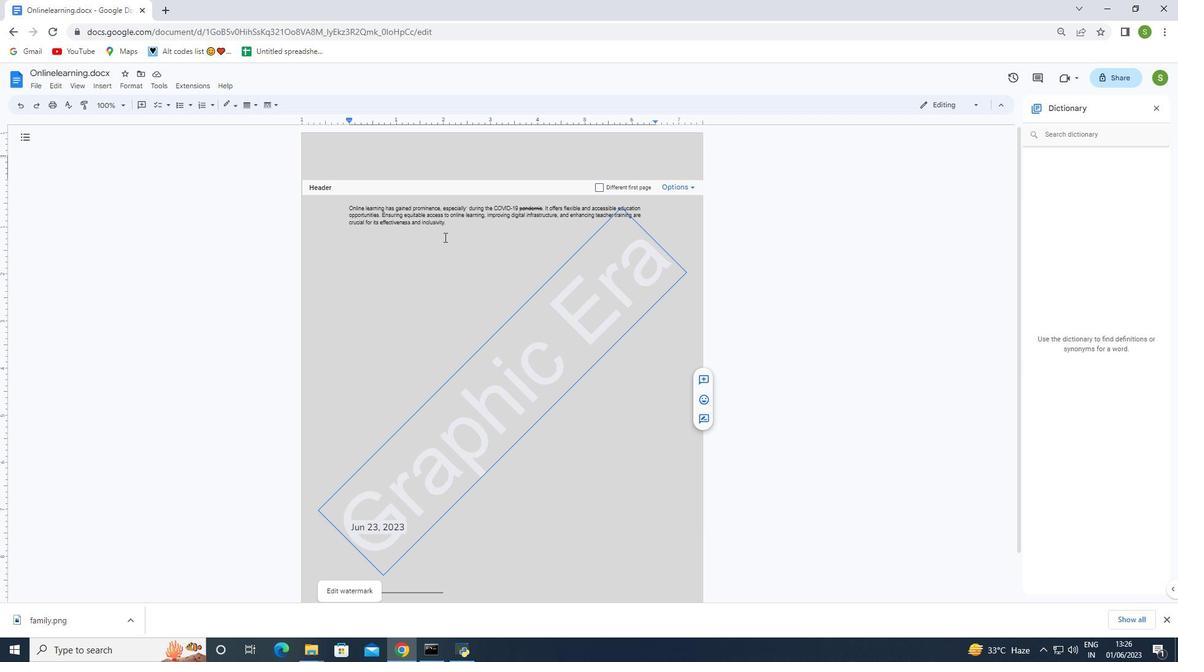 
Action: Mouse scrolled (445, 238) with delta (0, 0)
Screenshot: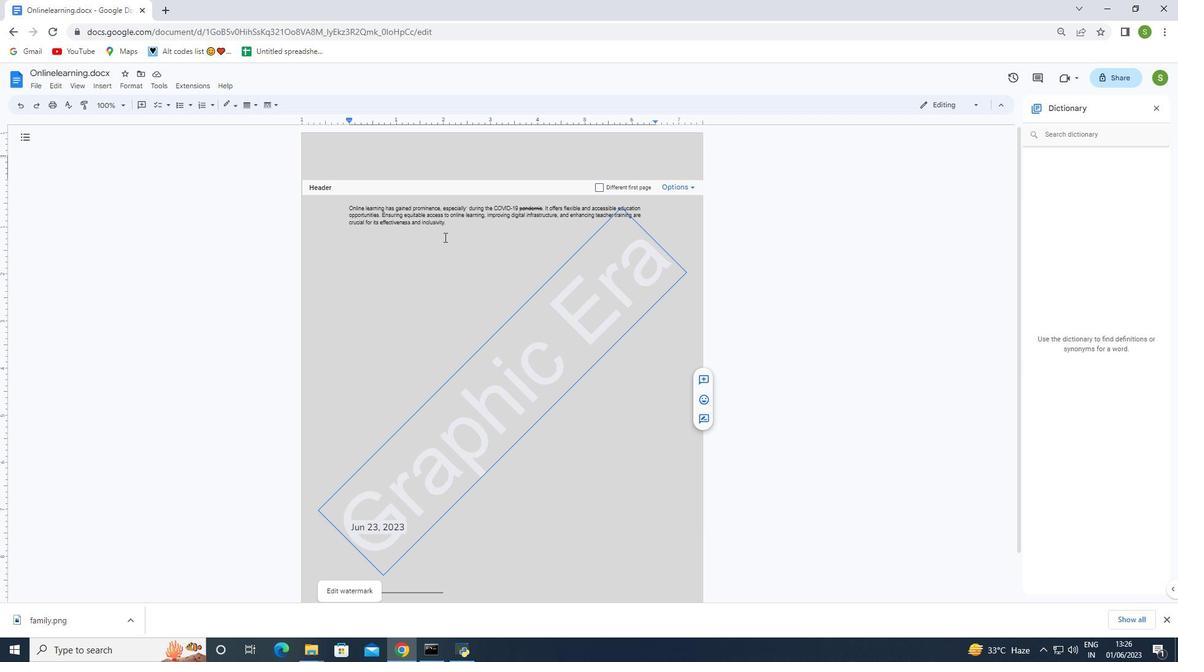 
Action: Mouse moved to (448, 249)
Screenshot: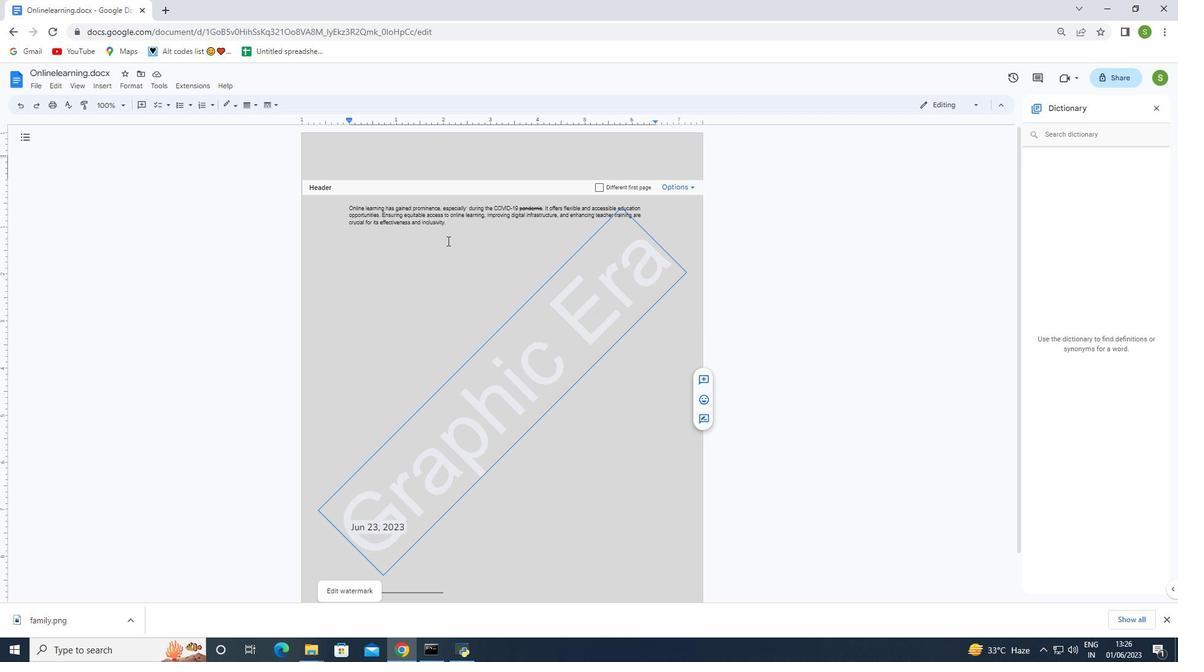 
Action: Mouse pressed left at (448, 249)
Screenshot: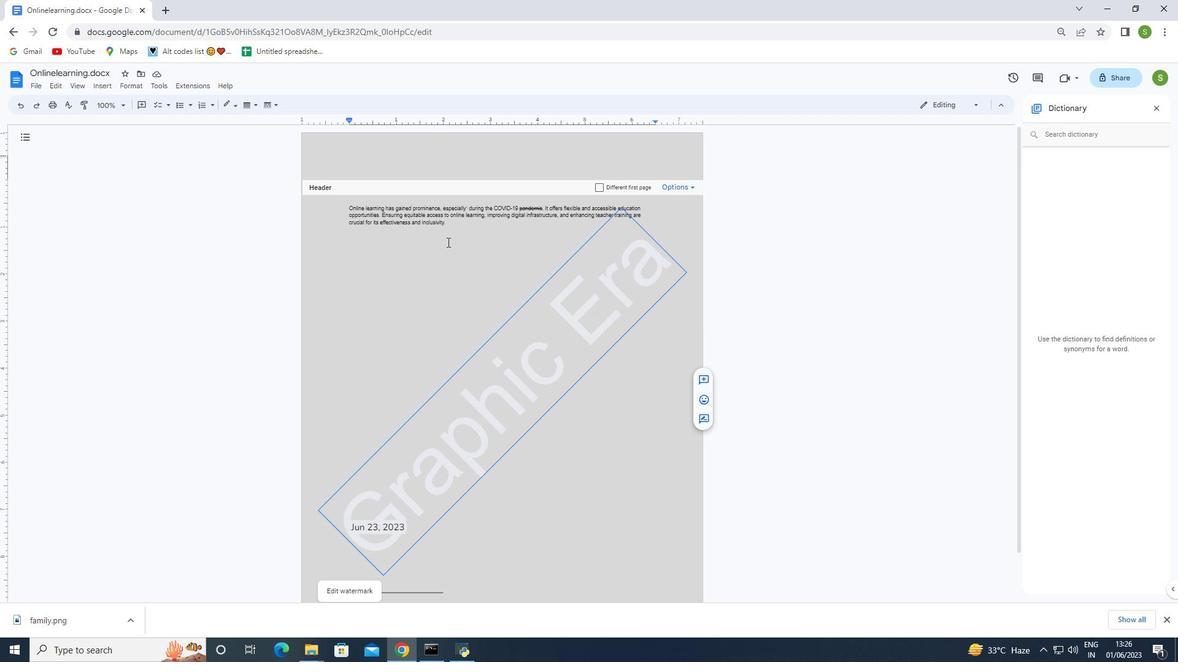 
Action: Mouse moved to (210, 187)
Screenshot: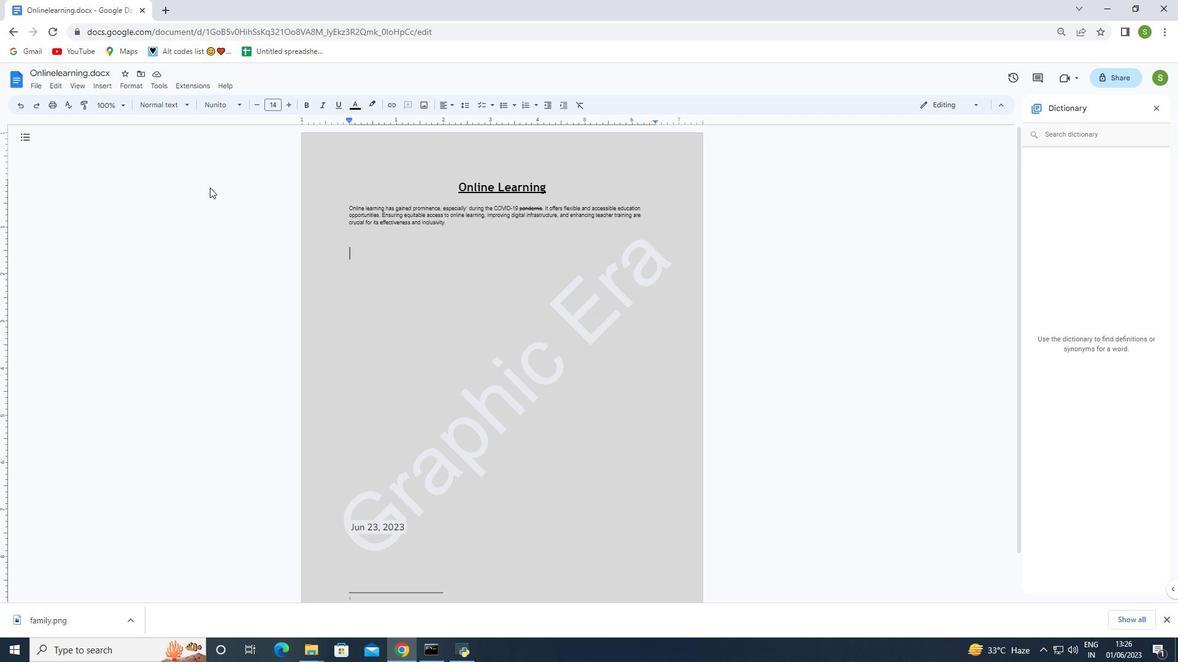 
